 Task: Create a Board called Board0000000019 in Workspace WS0000000007 in Trello with Visibility as Workspace. Create a Board called Board0000000020 in Workspace WS0000000007 in Trello with Visibility as Private. Create a Board called Board0000000021 in Workspace WS0000000007 in Trello with Visibility as Public. Create Card Card0000000073 in Board Board0000000019 in Workspace WS0000000007 in Trello. Create Card Card0000000074 in Board Board0000000019 in Workspace WS0000000007 in Trello
Action: Mouse moved to (521, 58)
Screenshot: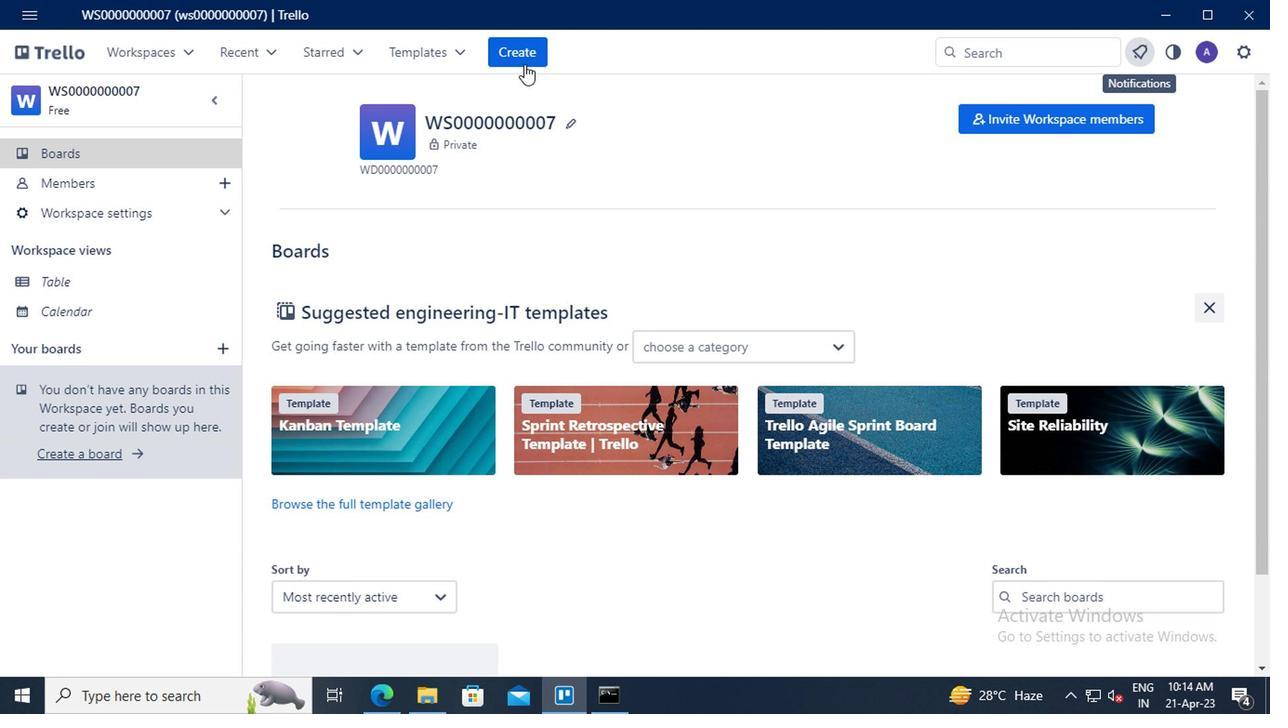 
Action: Mouse pressed left at (521, 58)
Screenshot: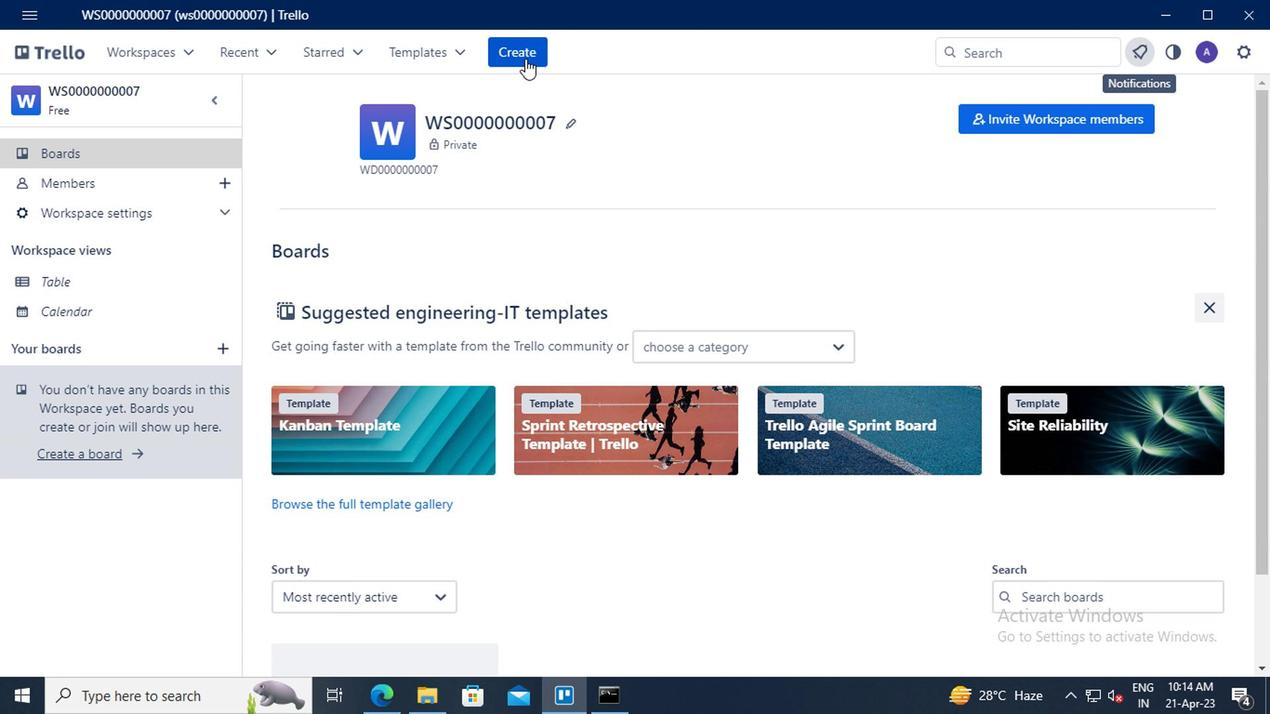
Action: Mouse moved to (569, 122)
Screenshot: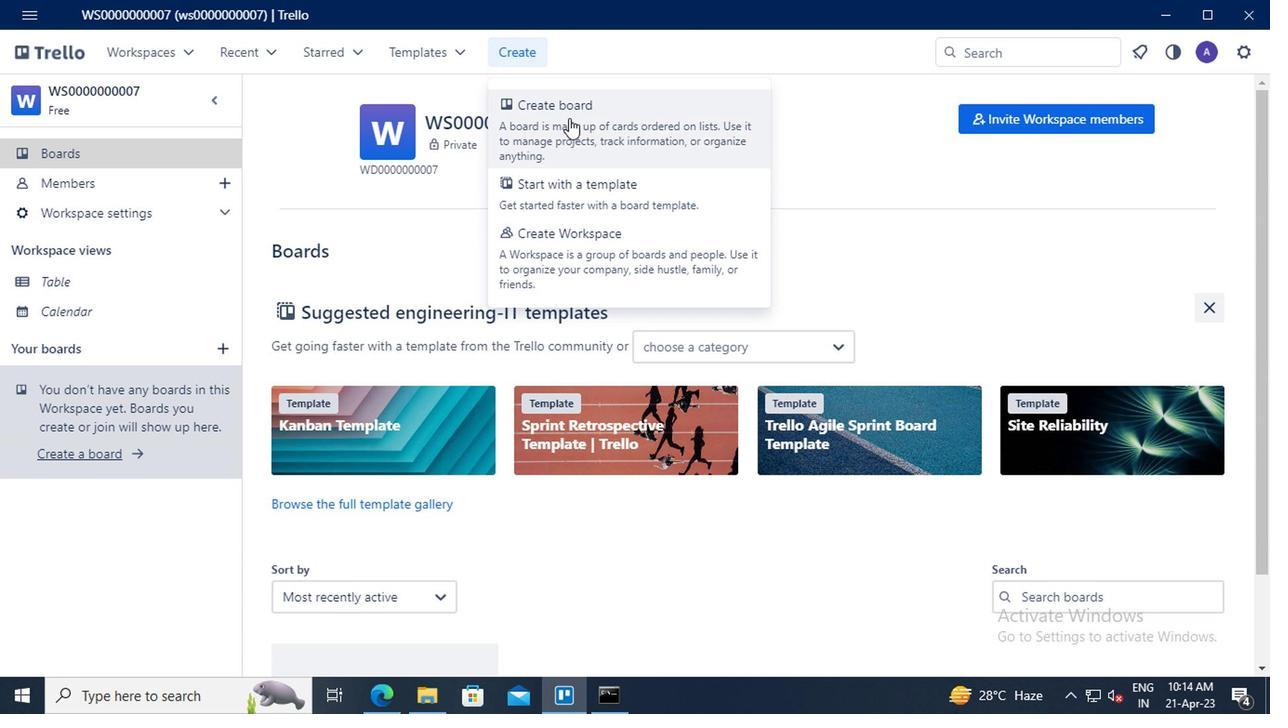 
Action: Mouse pressed left at (569, 122)
Screenshot: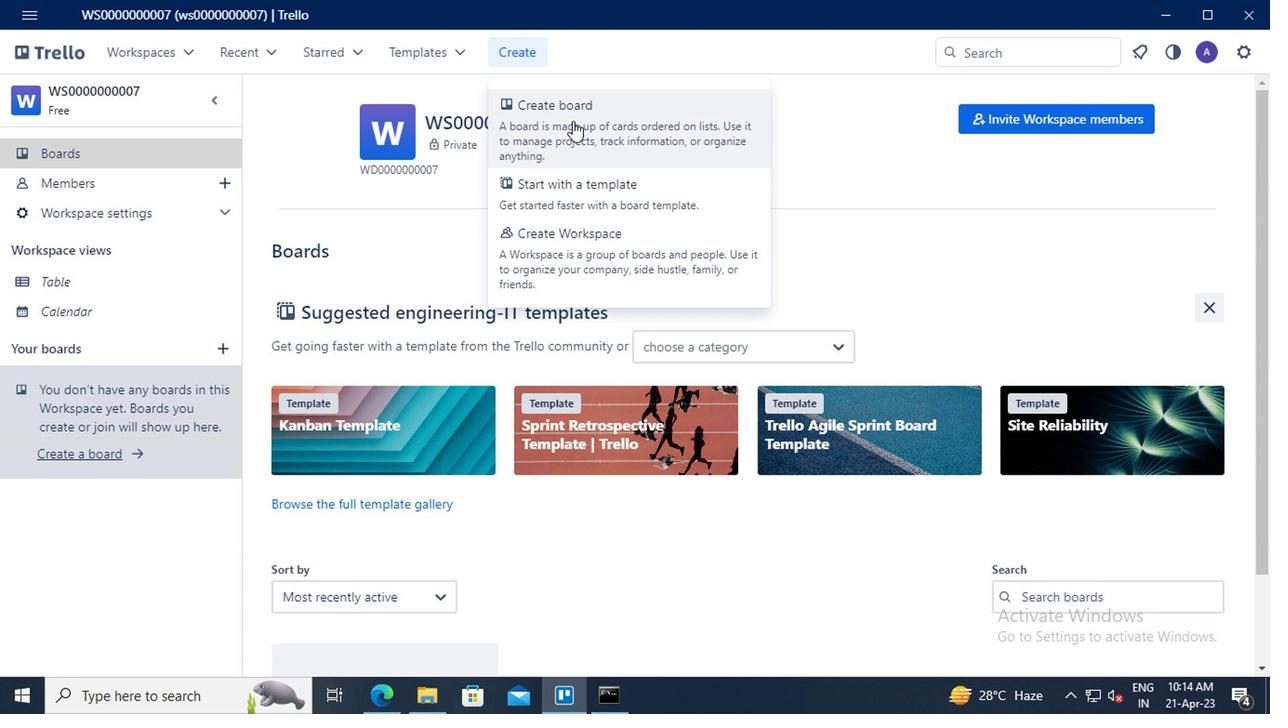 
Action: Mouse moved to (532, 389)
Screenshot: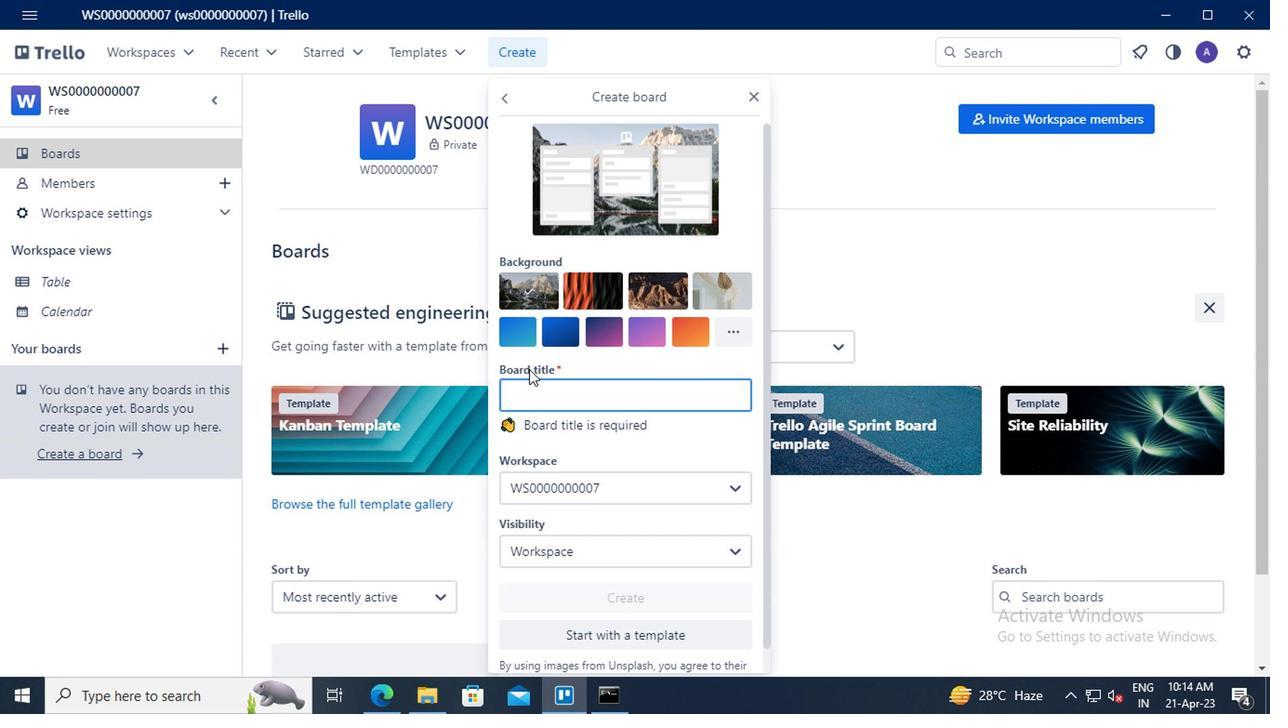 
Action: Mouse pressed left at (532, 389)
Screenshot: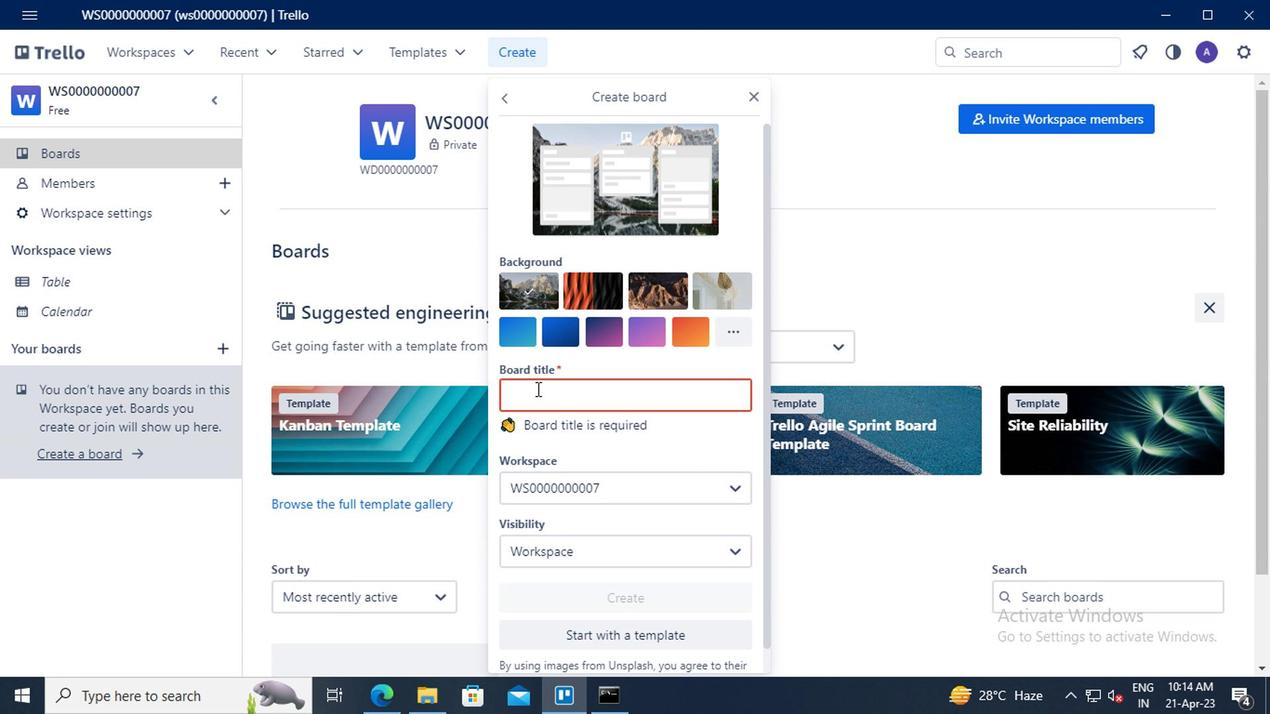 
Action: Key pressed <Key.shift>BOARD0000000019
Screenshot: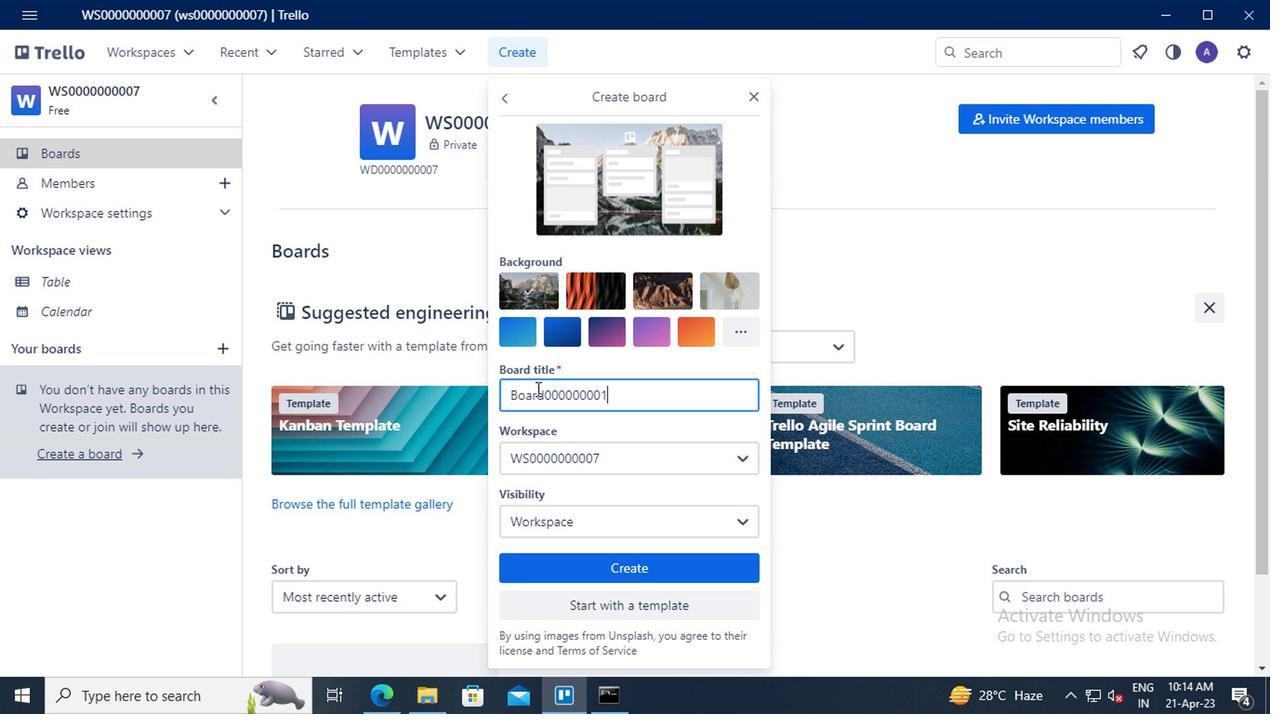 
Action: Mouse moved to (560, 518)
Screenshot: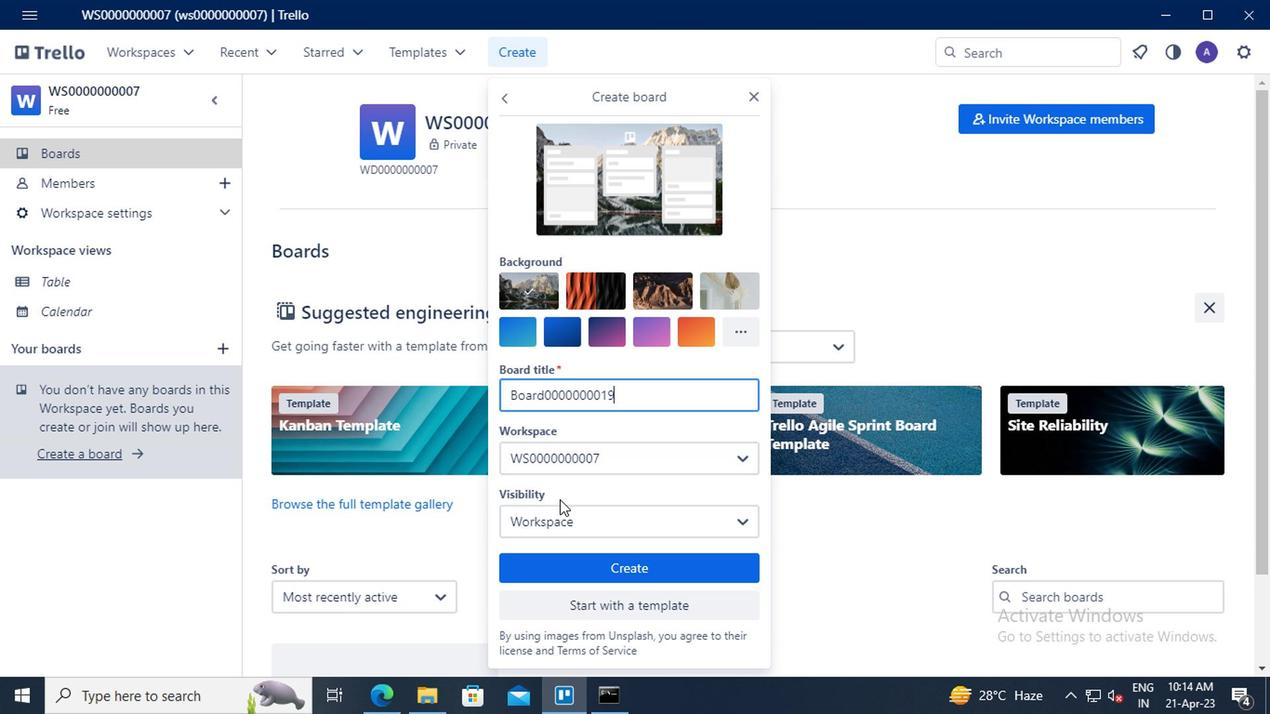 
Action: Mouse pressed left at (560, 518)
Screenshot: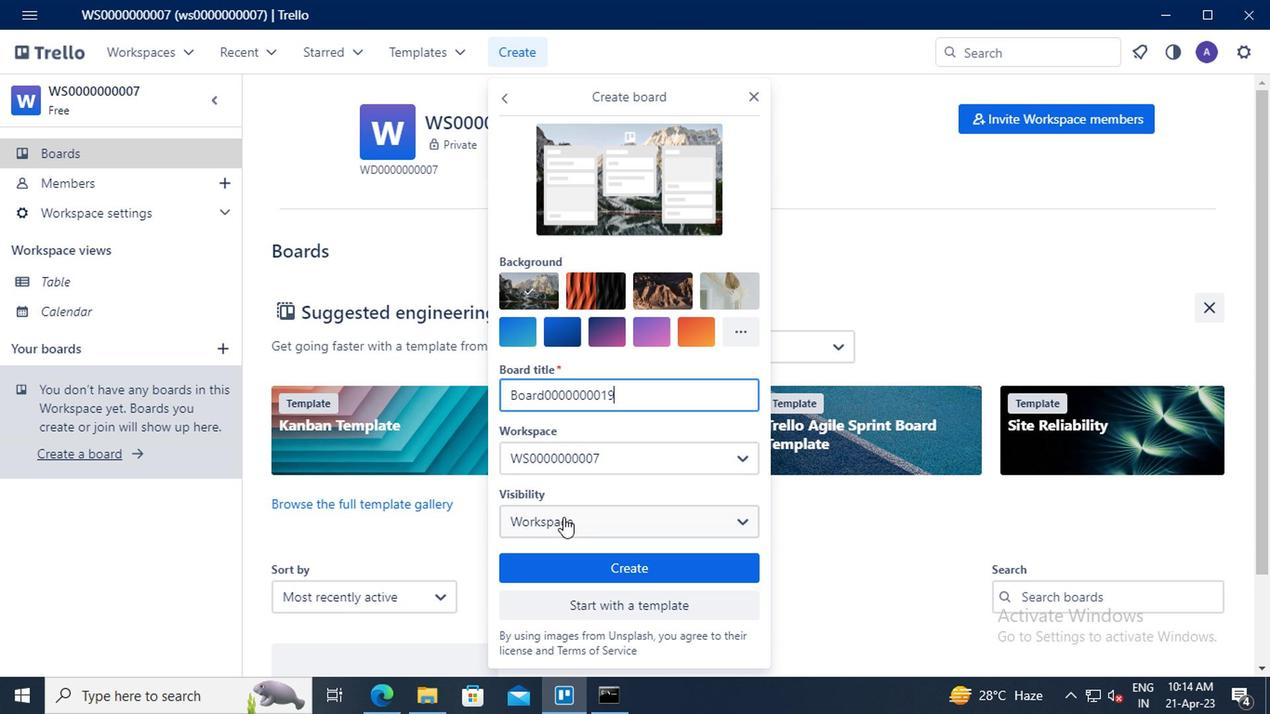 
Action: Mouse moved to (583, 632)
Screenshot: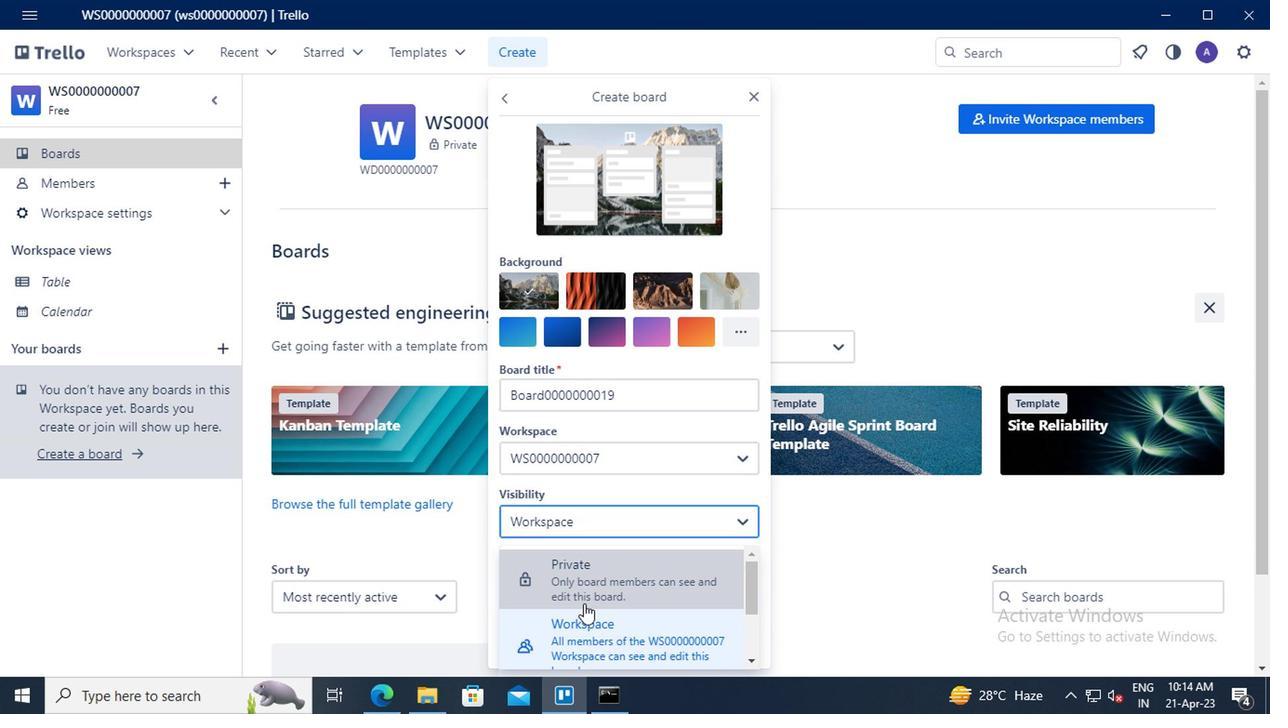 
Action: Mouse pressed left at (583, 632)
Screenshot: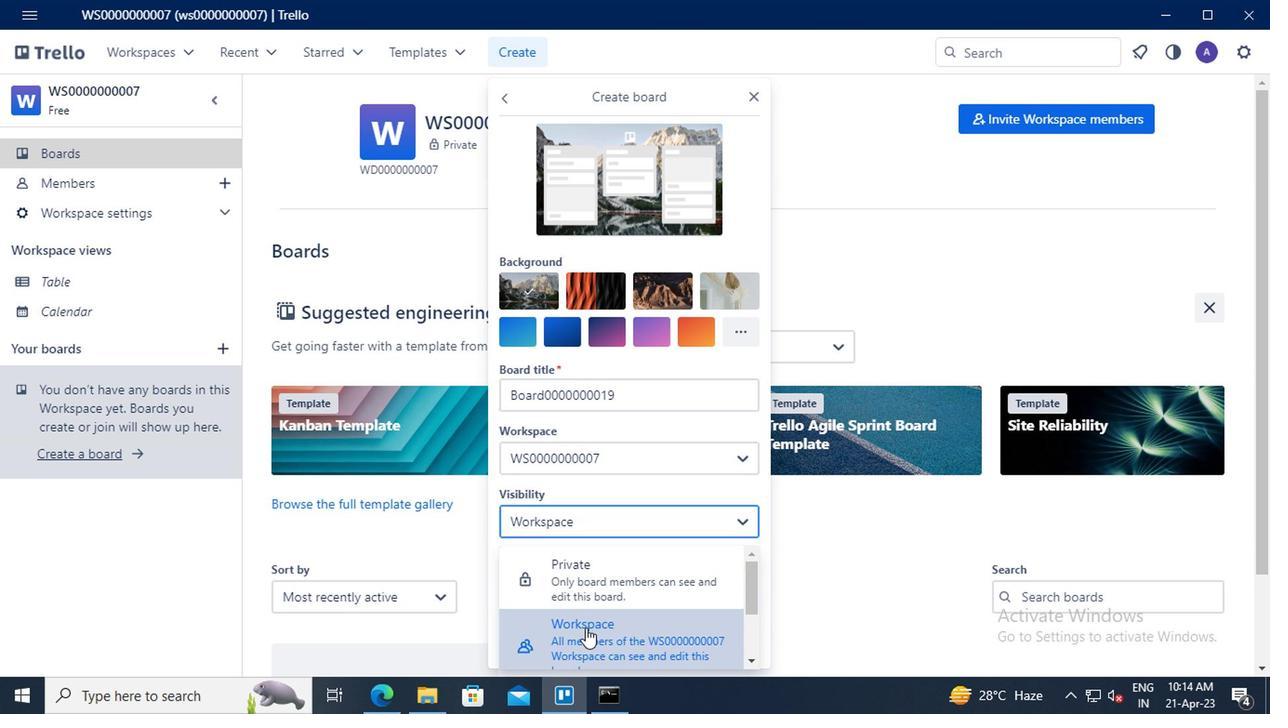 
Action: Mouse moved to (596, 565)
Screenshot: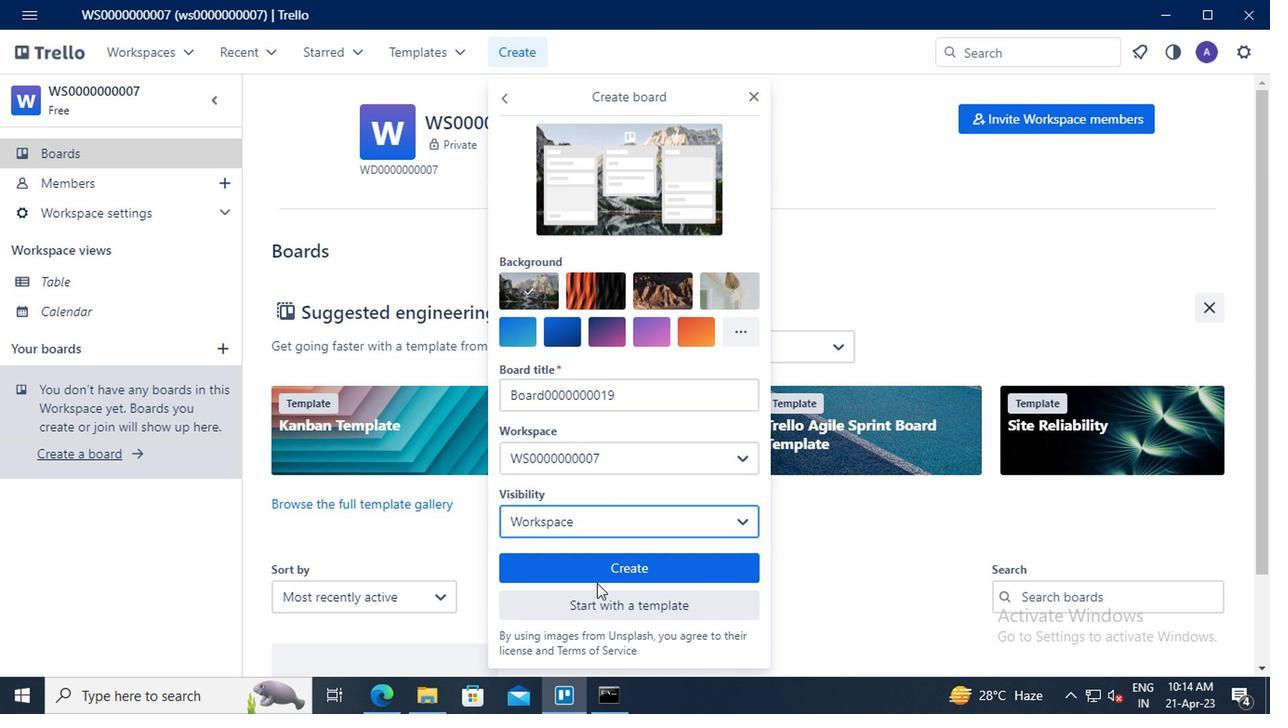 
Action: Mouse pressed left at (596, 565)
Screenshot: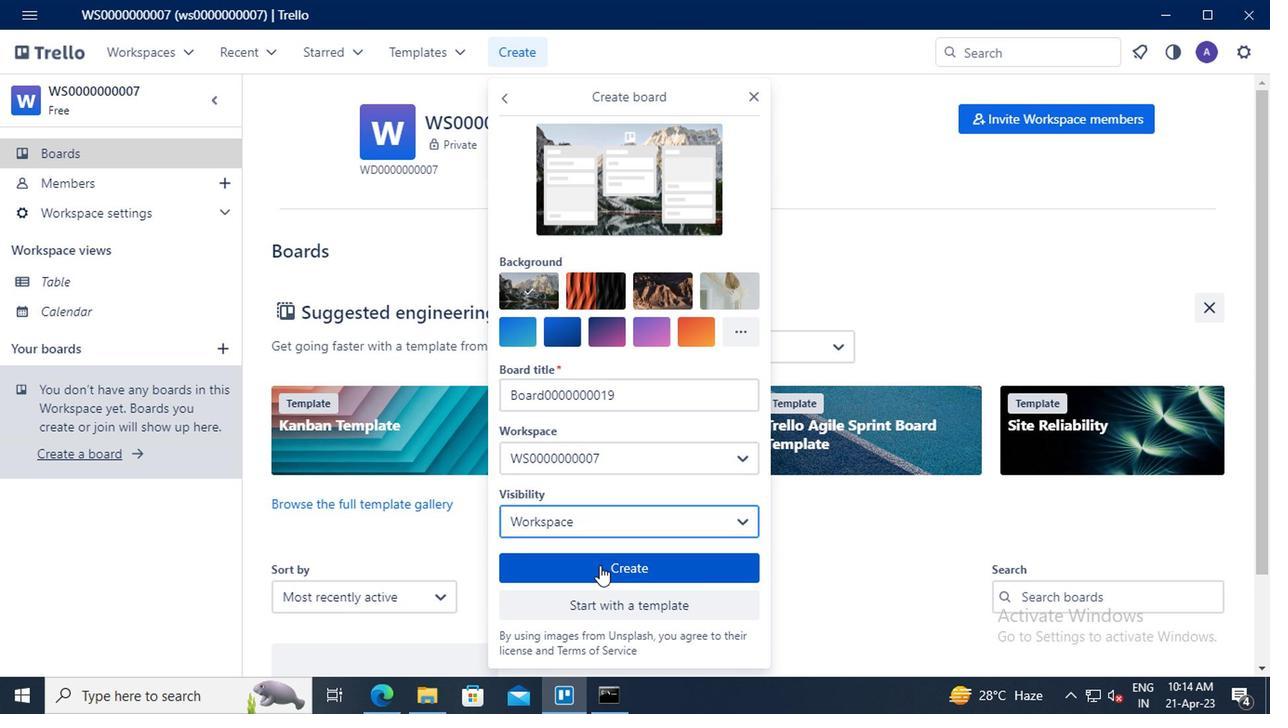 
Action: Mouse moved to (518, 49)
Screenshot: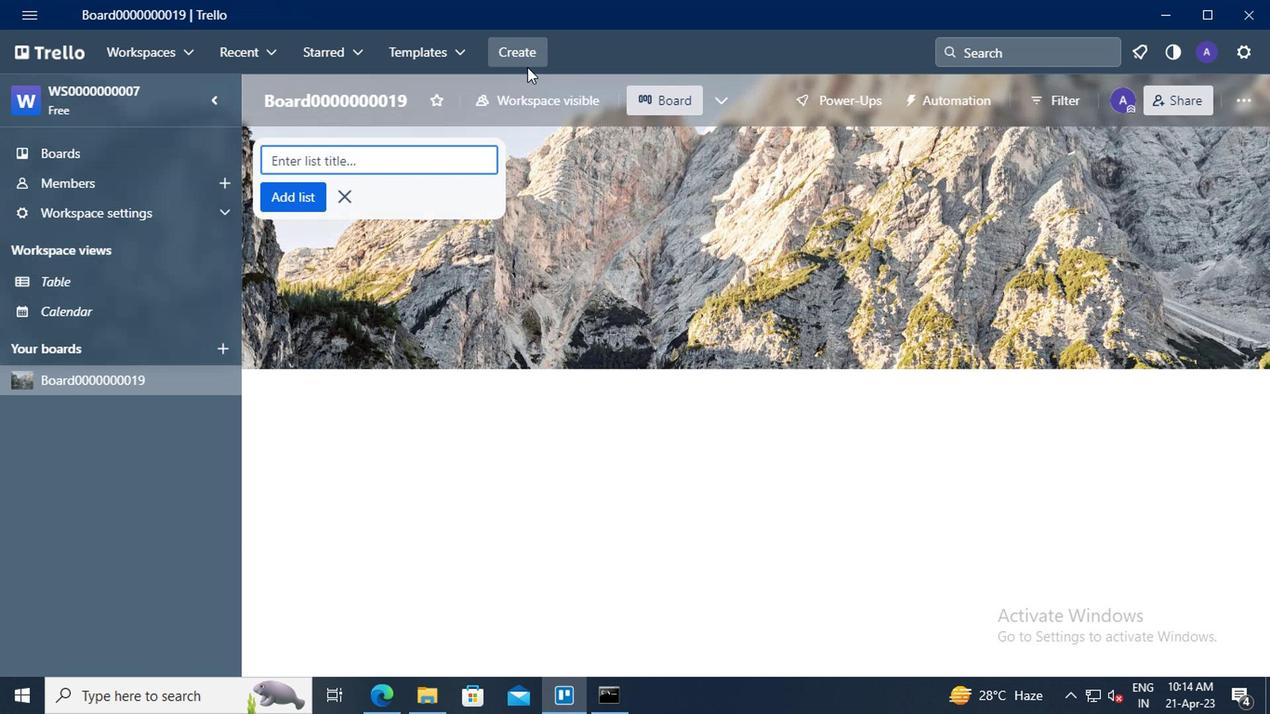 
Action: Mouse pressed left at (518, 49)
Screenshot: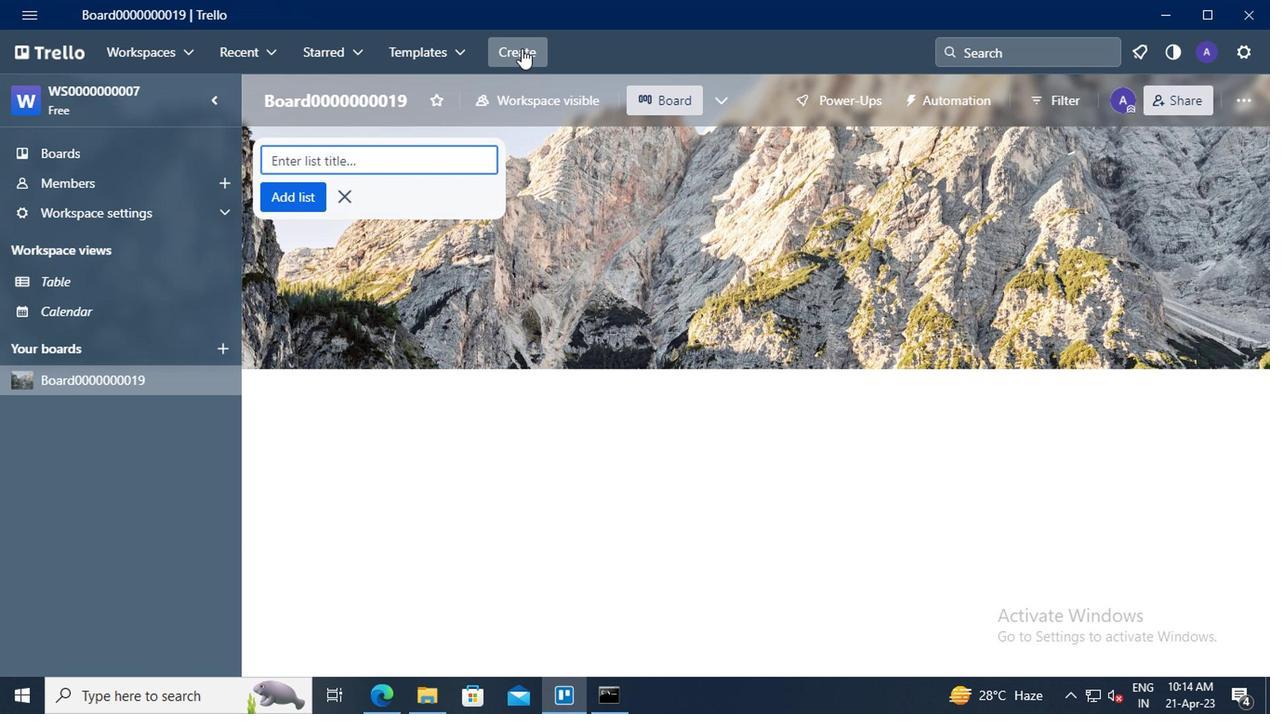 
Action: Mouse moved to (565, 121)
Screenshot: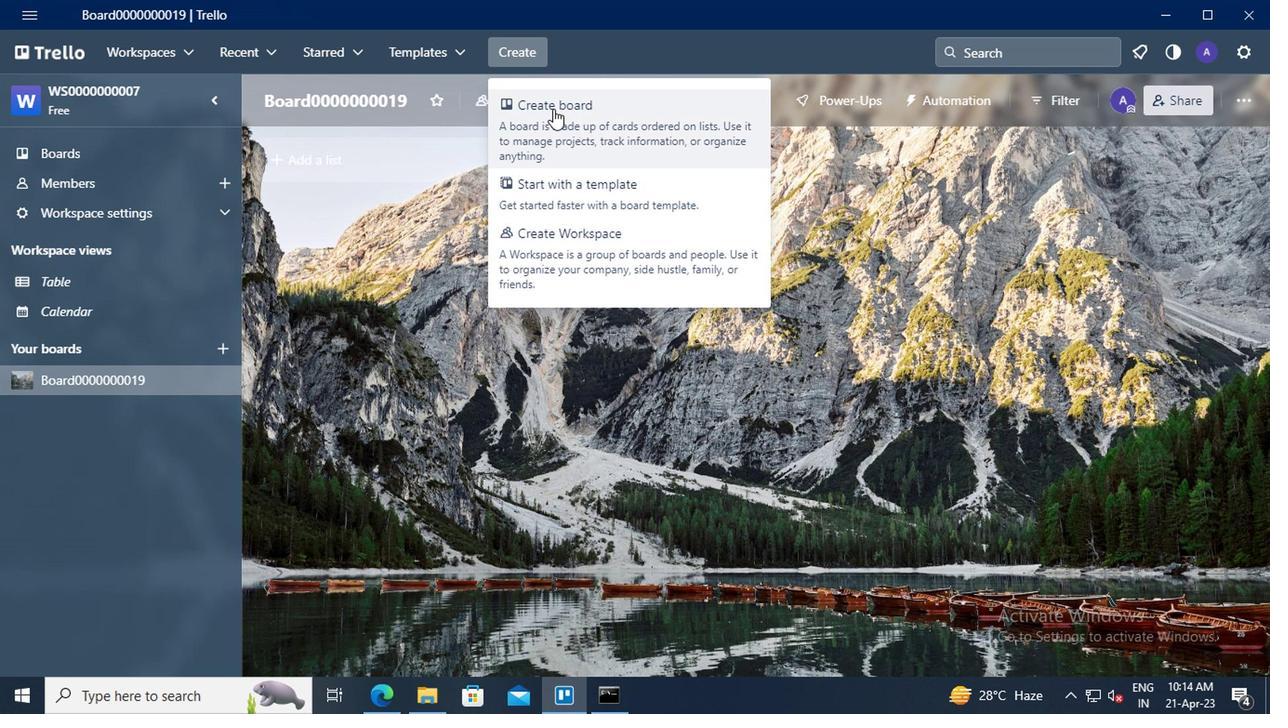 
Action: Mouse pressed left at (565, 121)
Screenshot: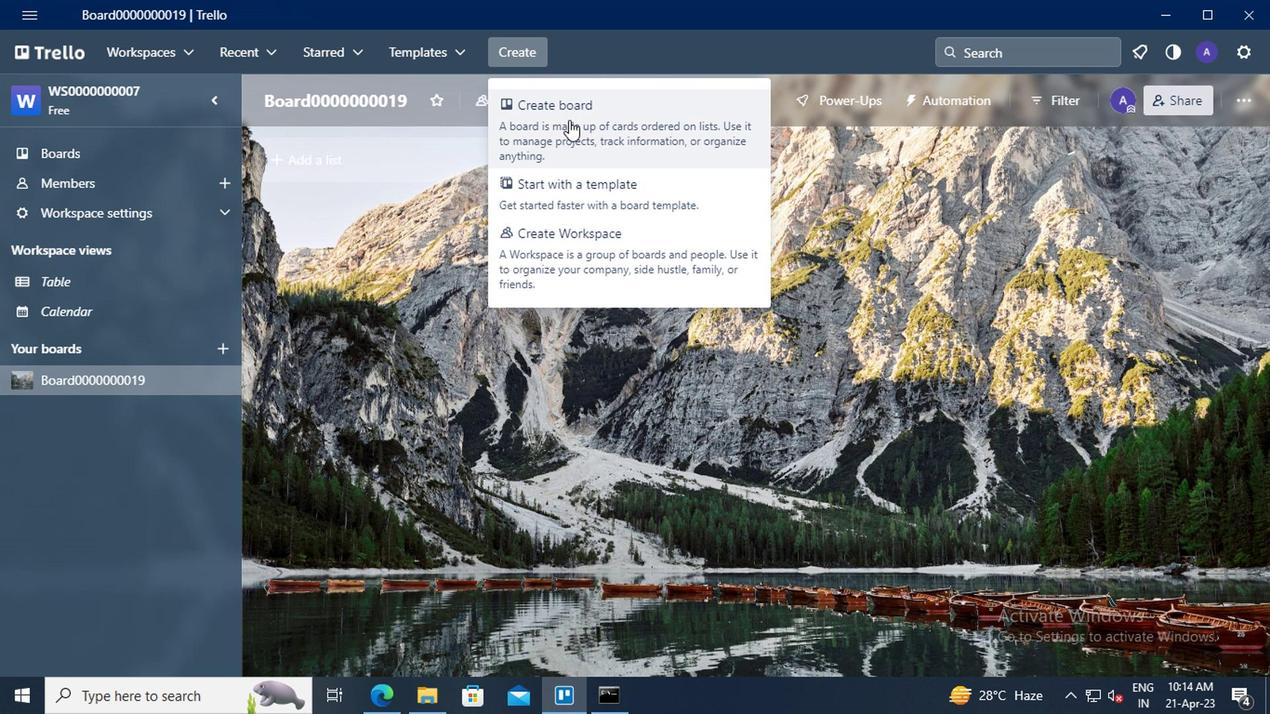 
Action: Mouse moved to (557, 391)
Screenshot: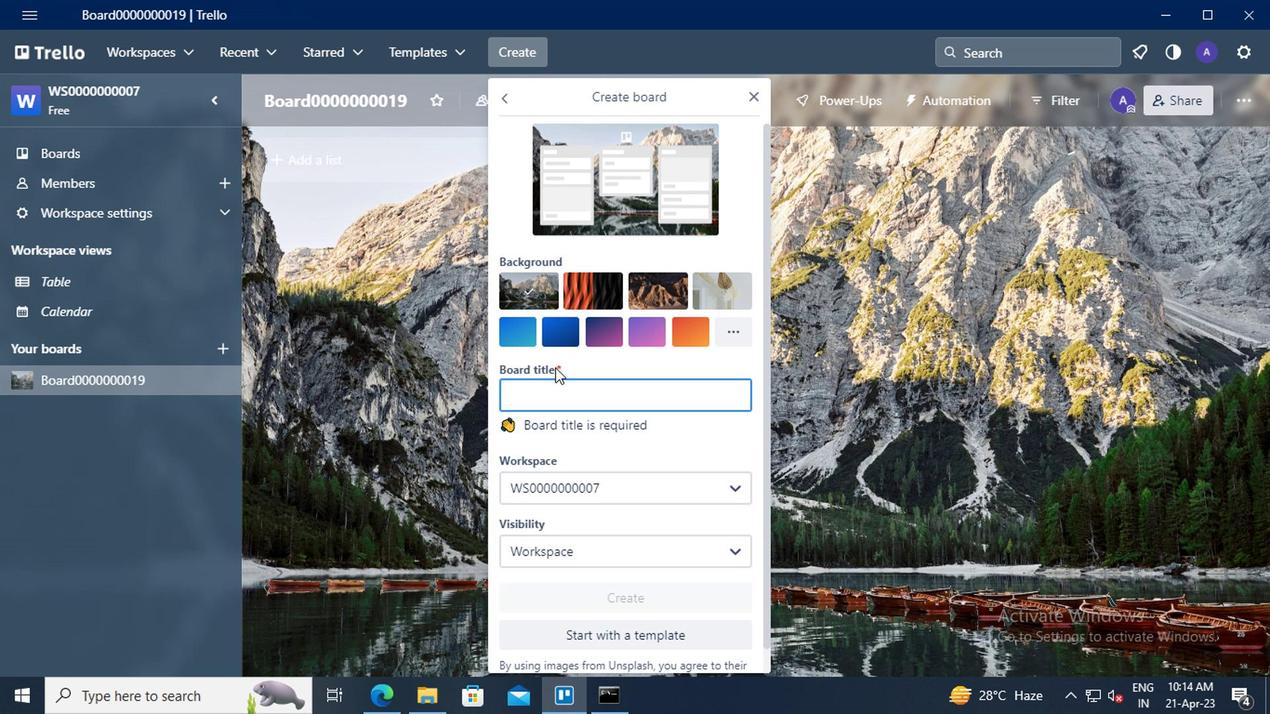 
Action: Mouse pressed left at (557, 391)
Screenshot: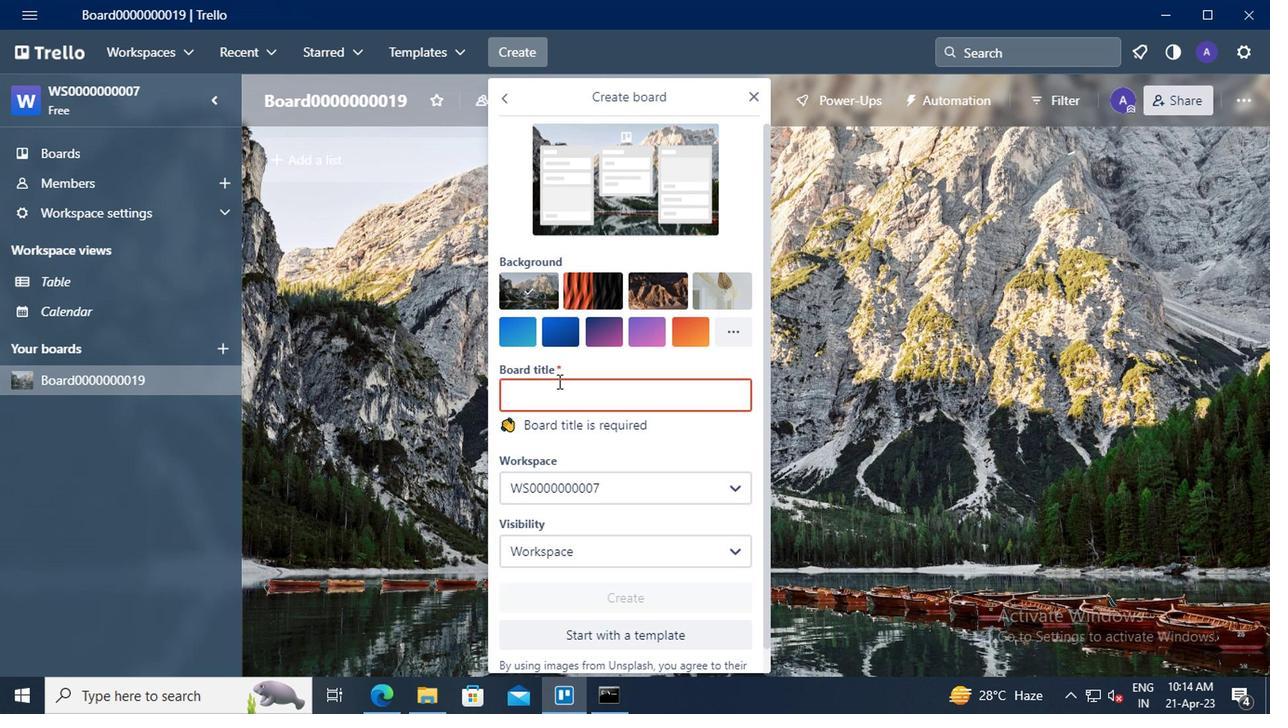 
Action: Mouse moved to (557, 391)
Screenshot: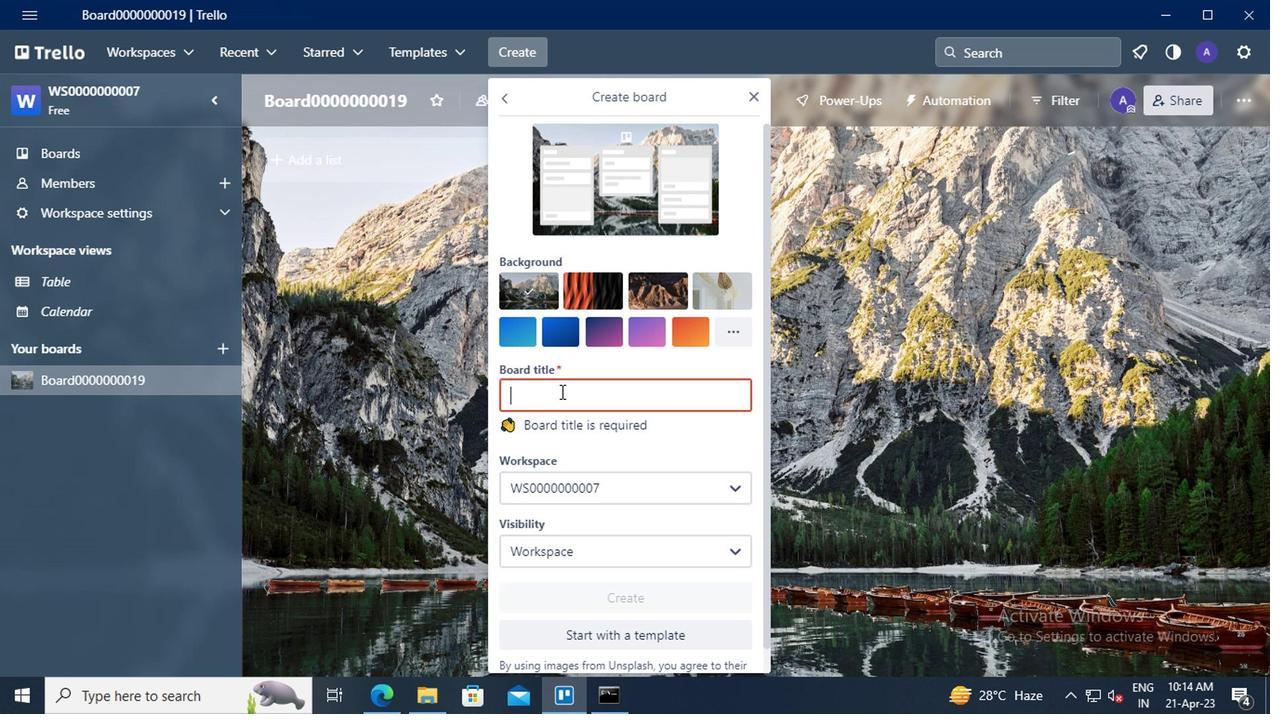 
Action: Key pressed <Key.shift>BOARD0000000020
Screenshot: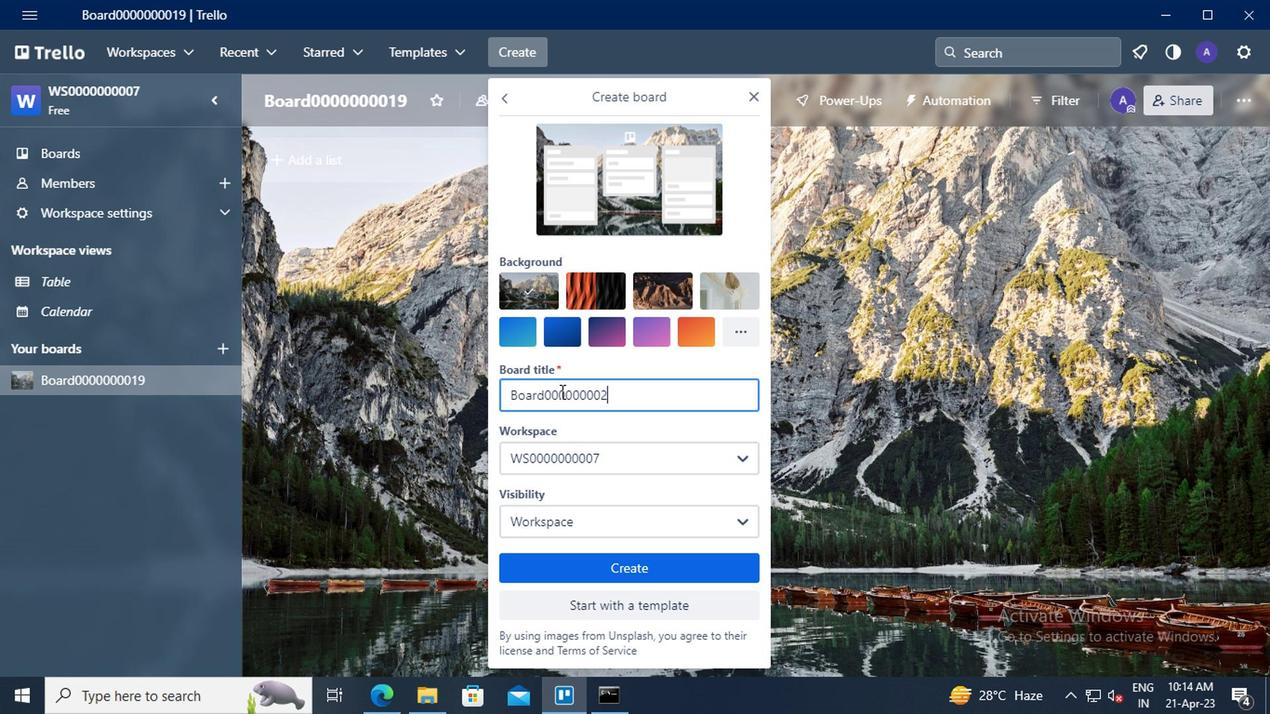 
Action: Mouse moved to (591, 518)
Screenshot: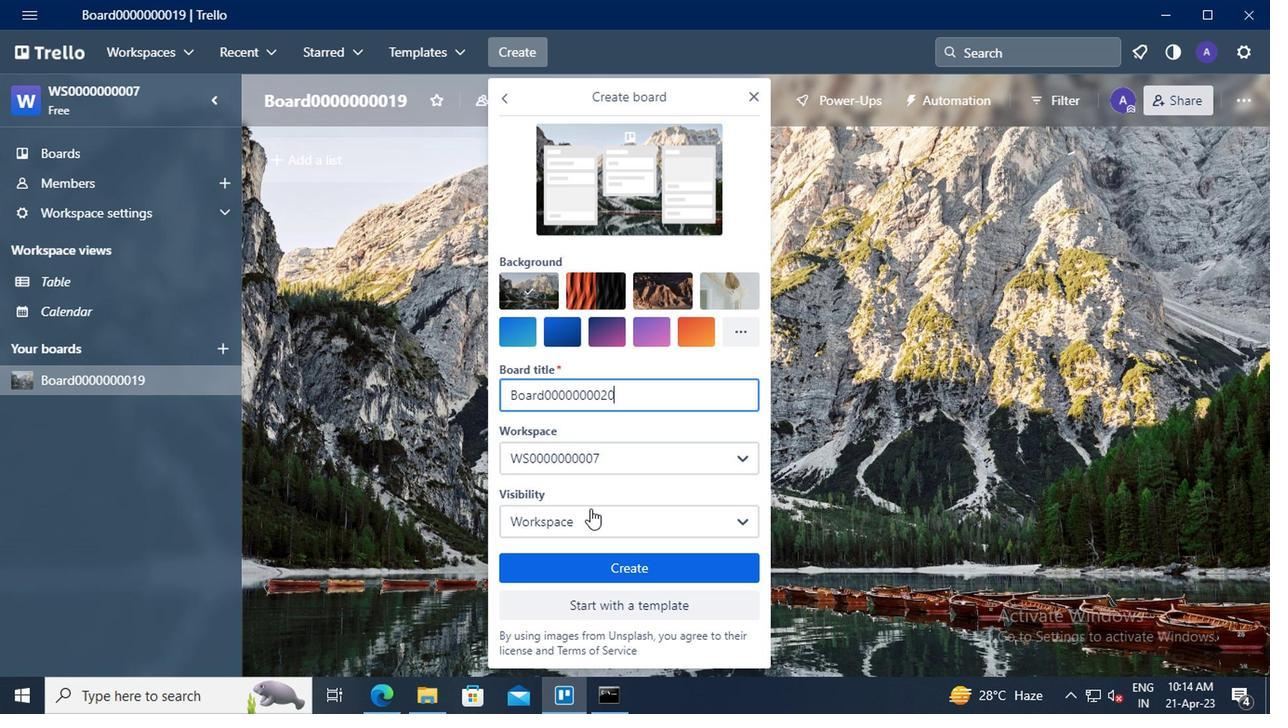 
Action: Mouse pressed left at (591, 518)
Screenshot: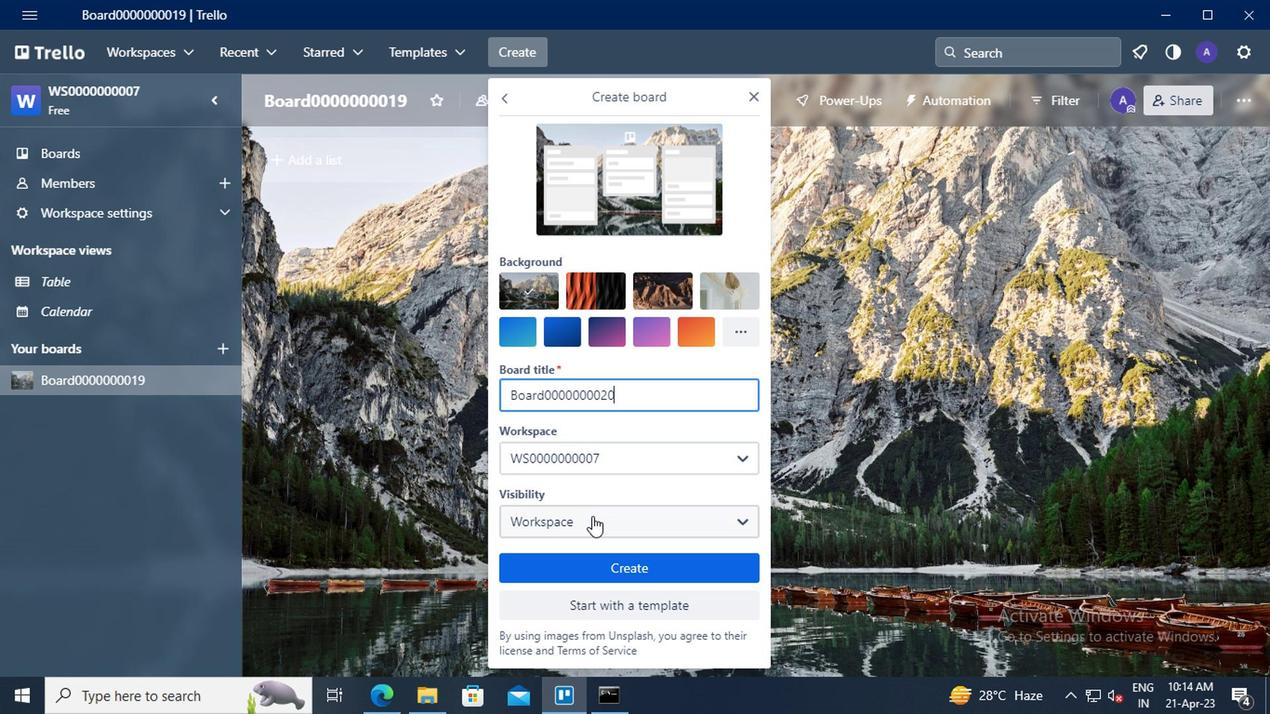 
Action: Mouse moved to (589, 567)
Screenshot: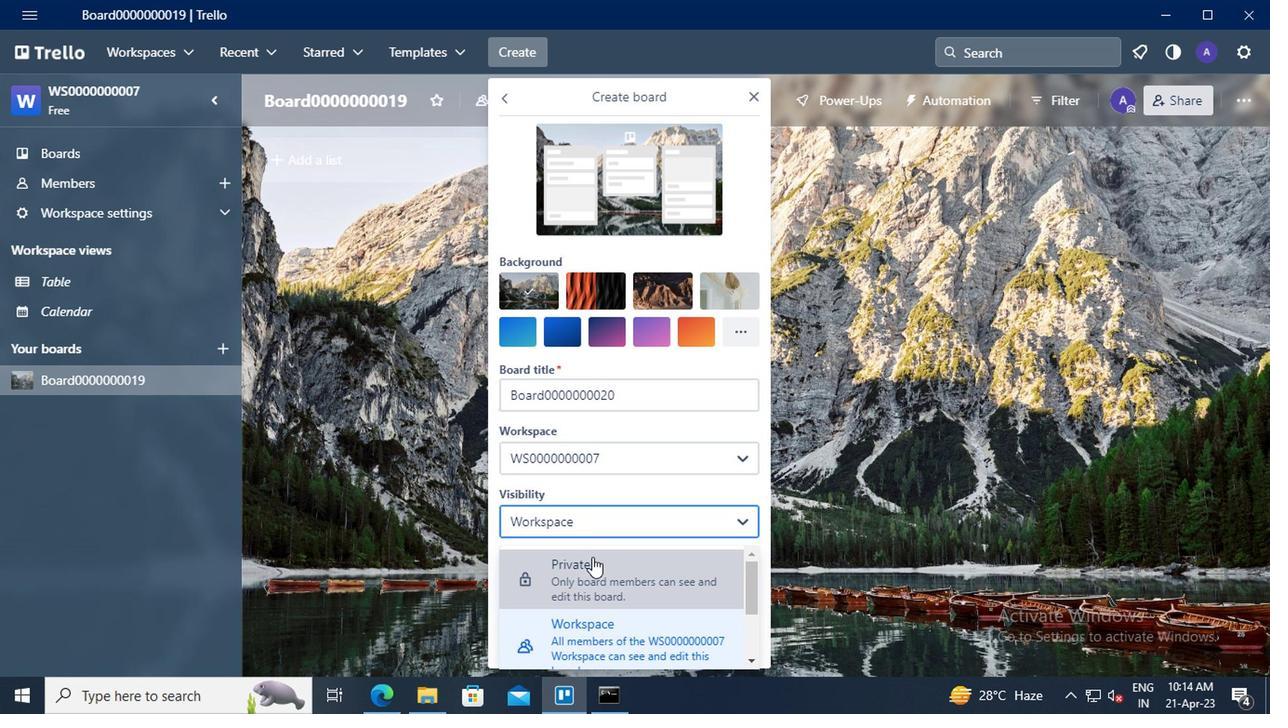 
Action: Mouse pressed left at (589, 567)
Screenshot: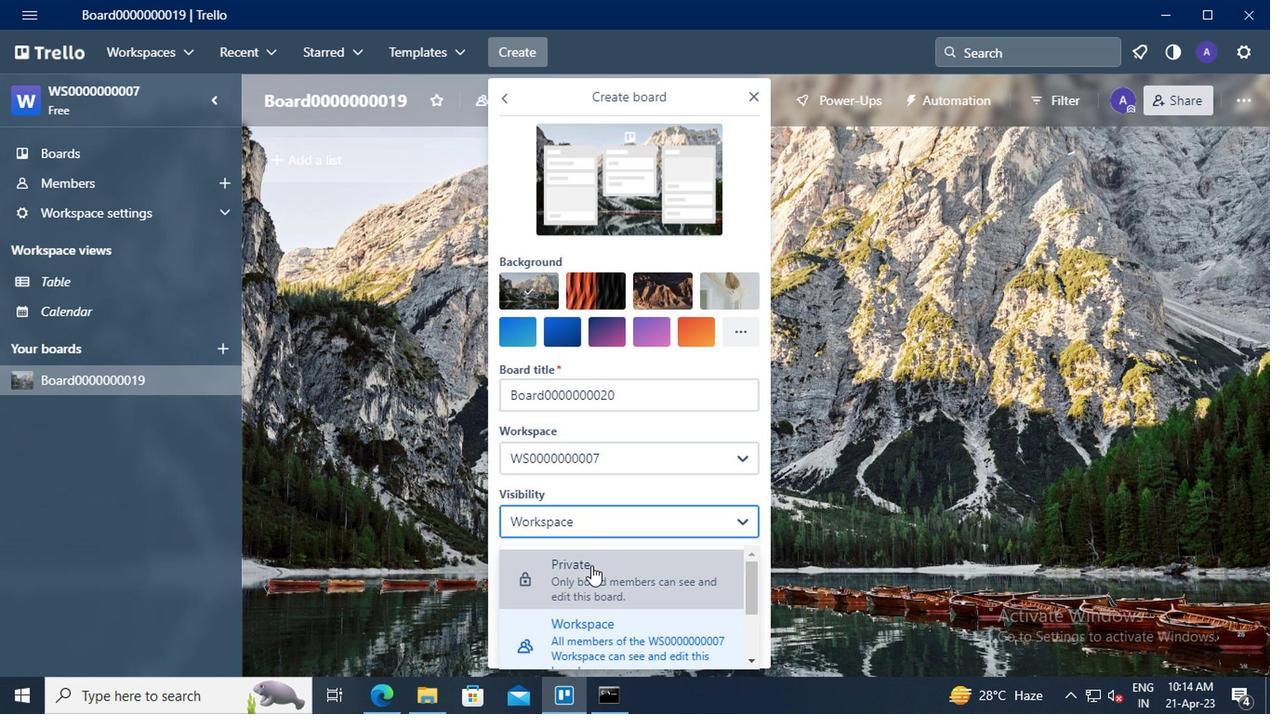
Action: Mouse moved to (624, 568)
Screenshot: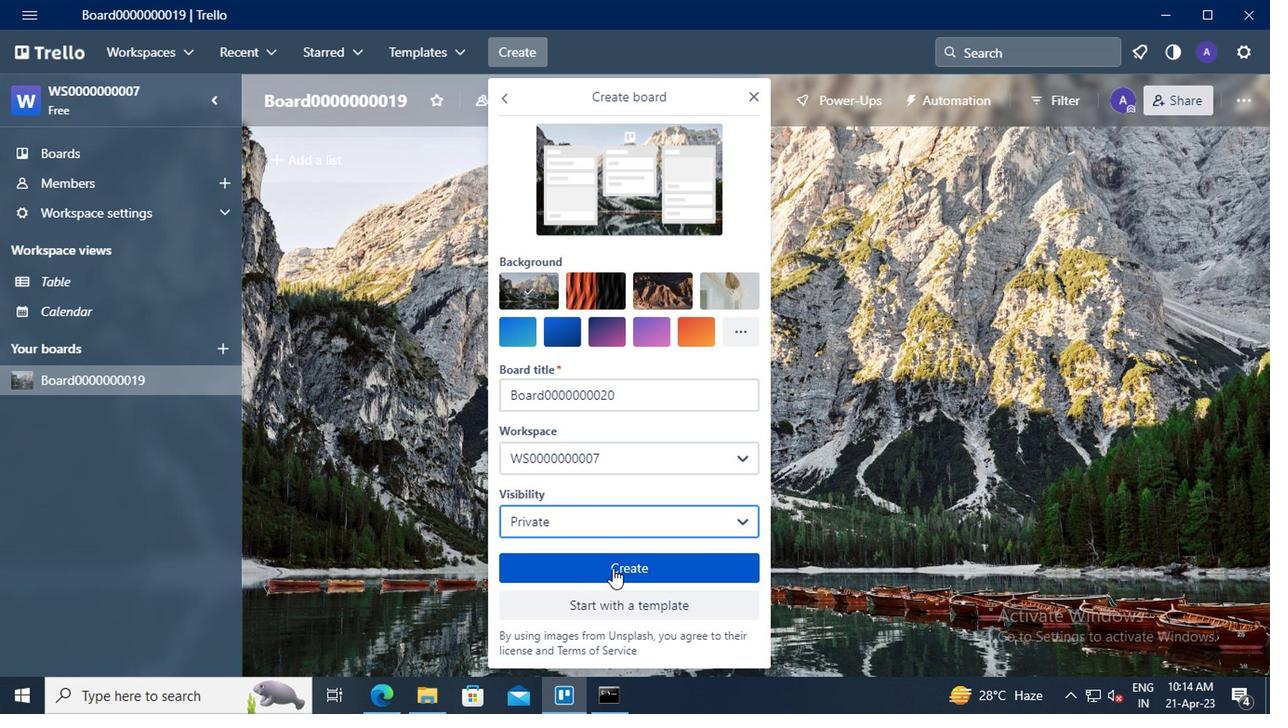 
Action: Mouse pressed left at (624, 568)
Screenshot: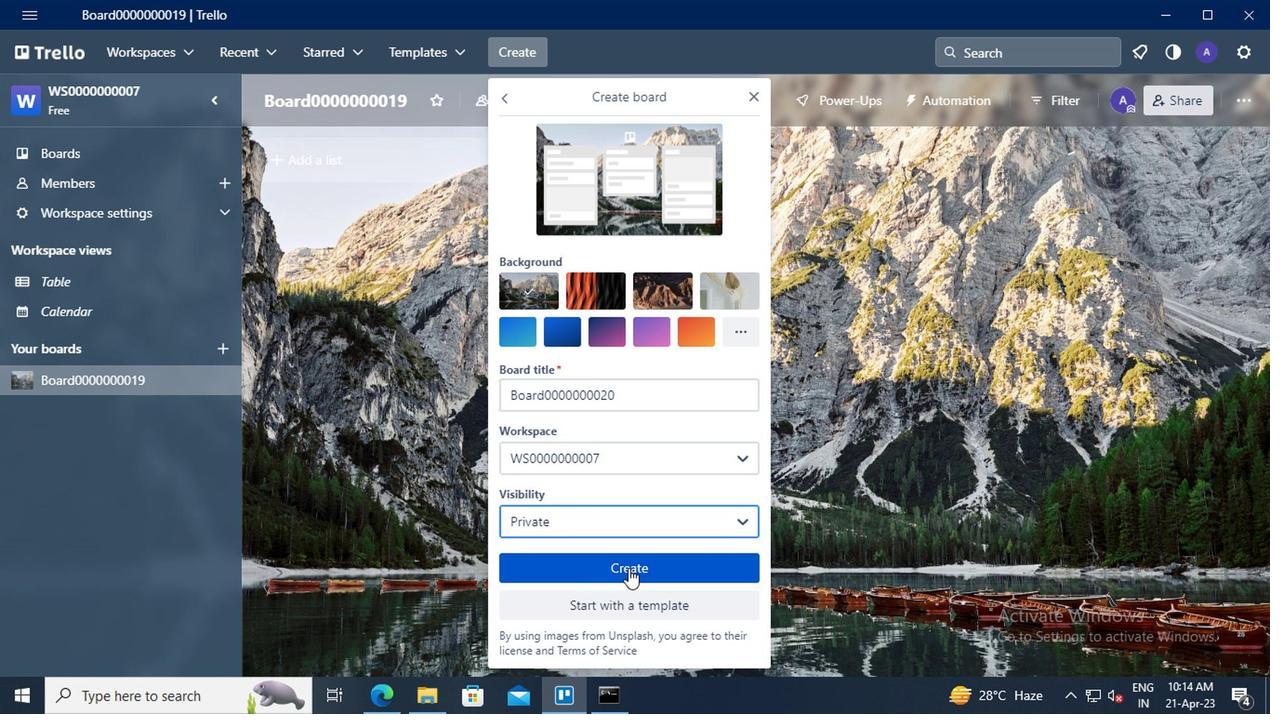 
Action: Mouse moved to (520, 49)
Screenshot: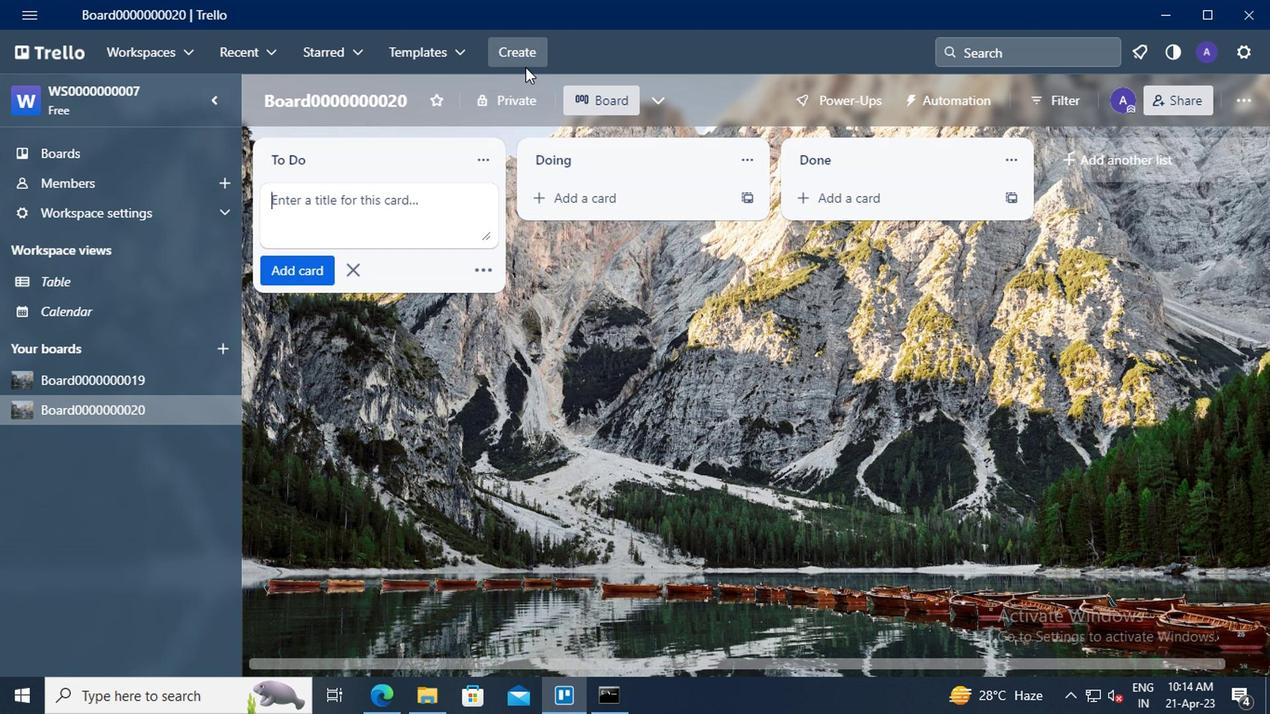 
Action: Mouse pressed left at (520, 49)
Screenshot: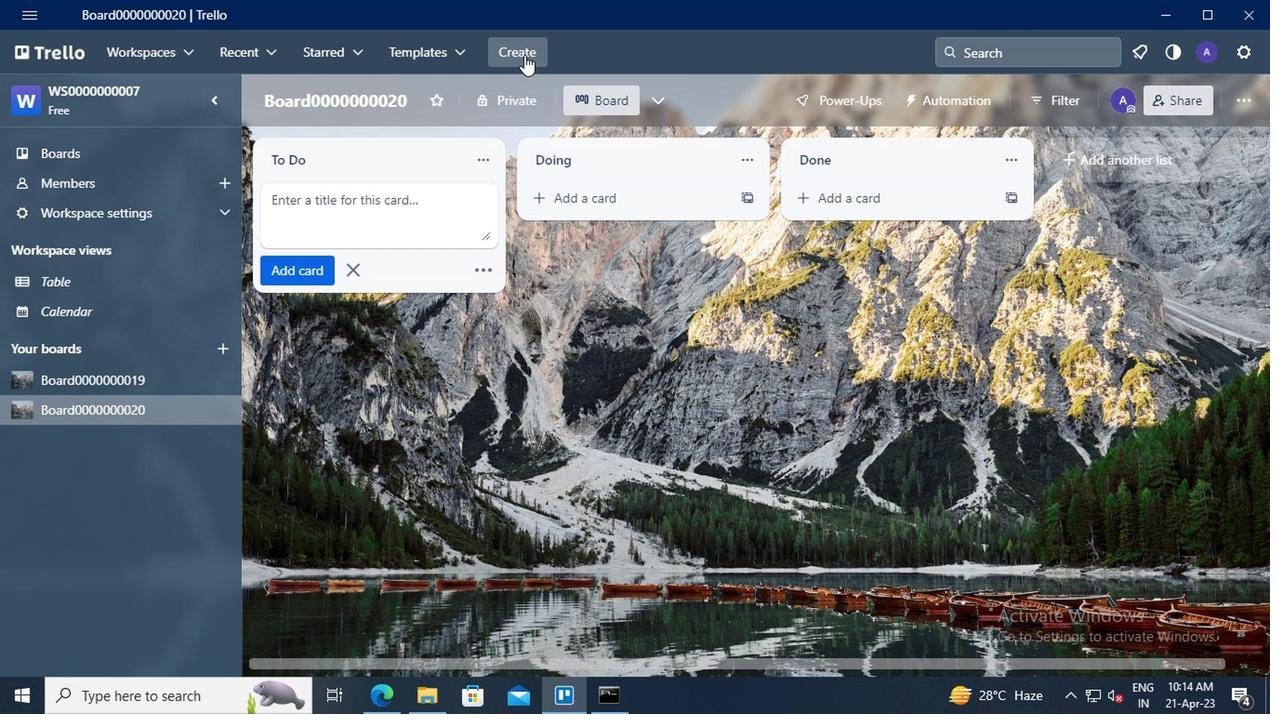 
Action: Mouse moved to (573, 123)
Screenshot: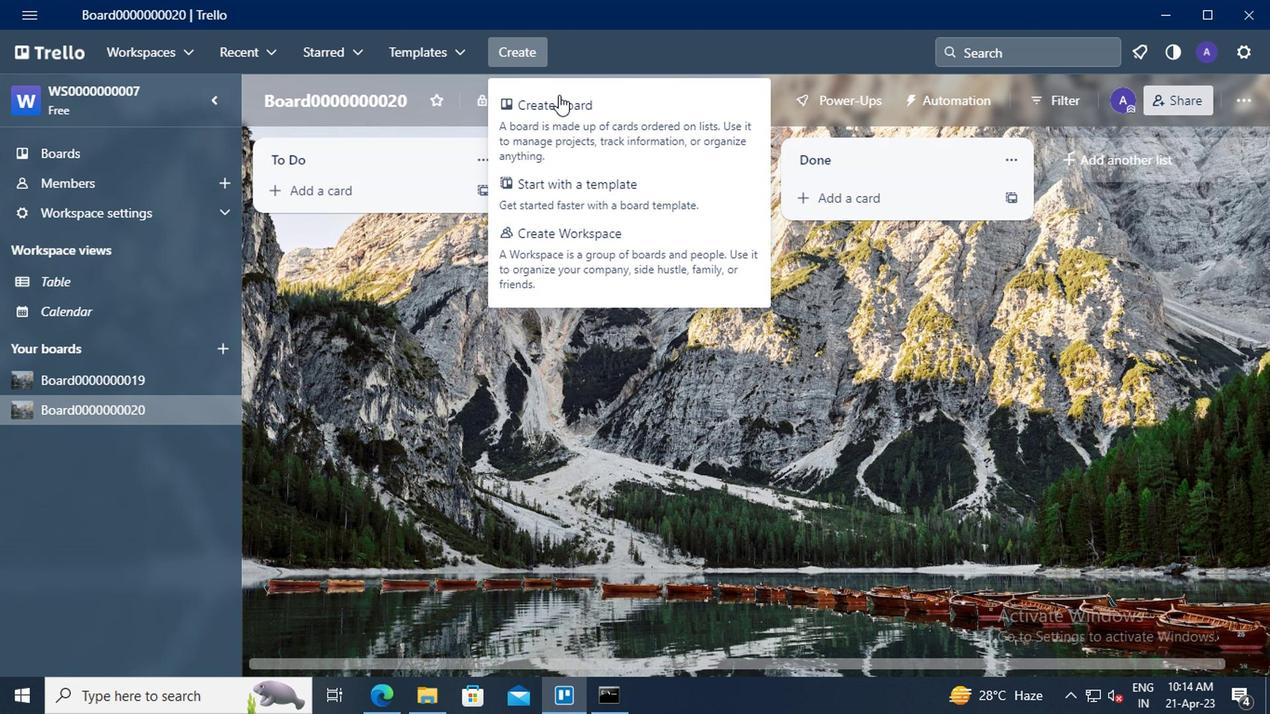 
Action: Mouse pressed left at (573, 123)
Screenshot: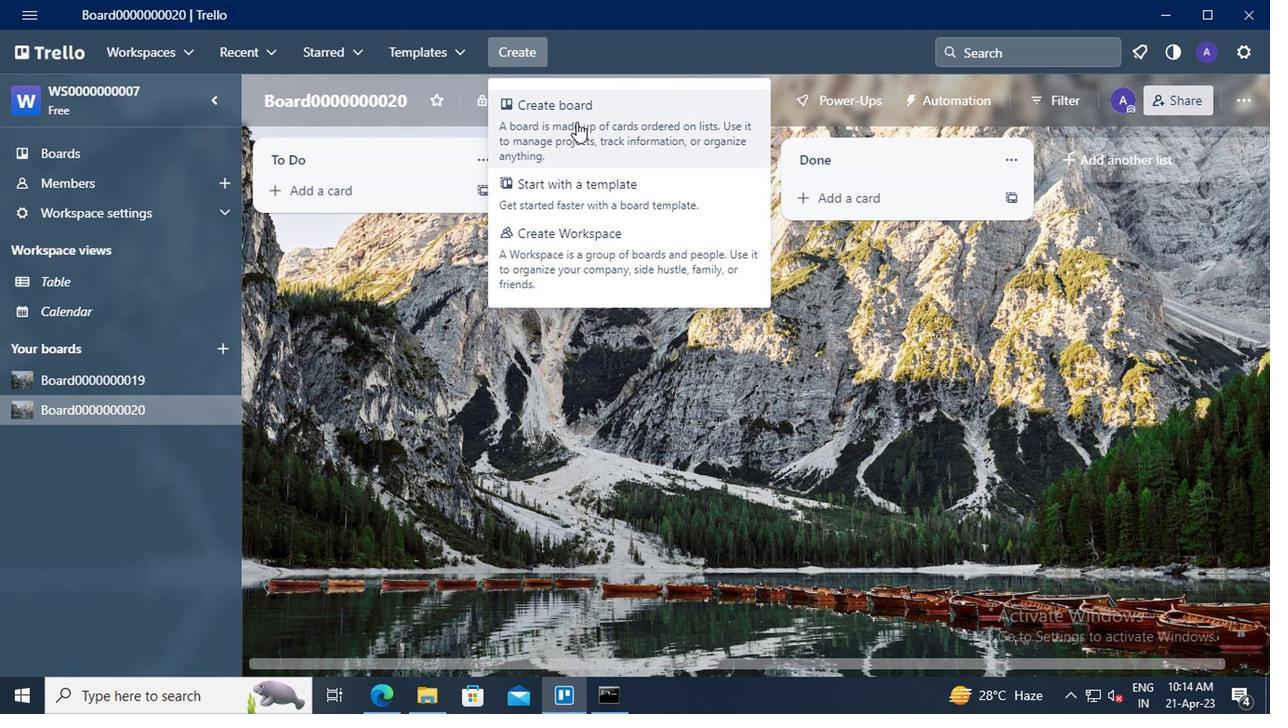 
Action: Mouse moved to (565, 388)
Screenshot: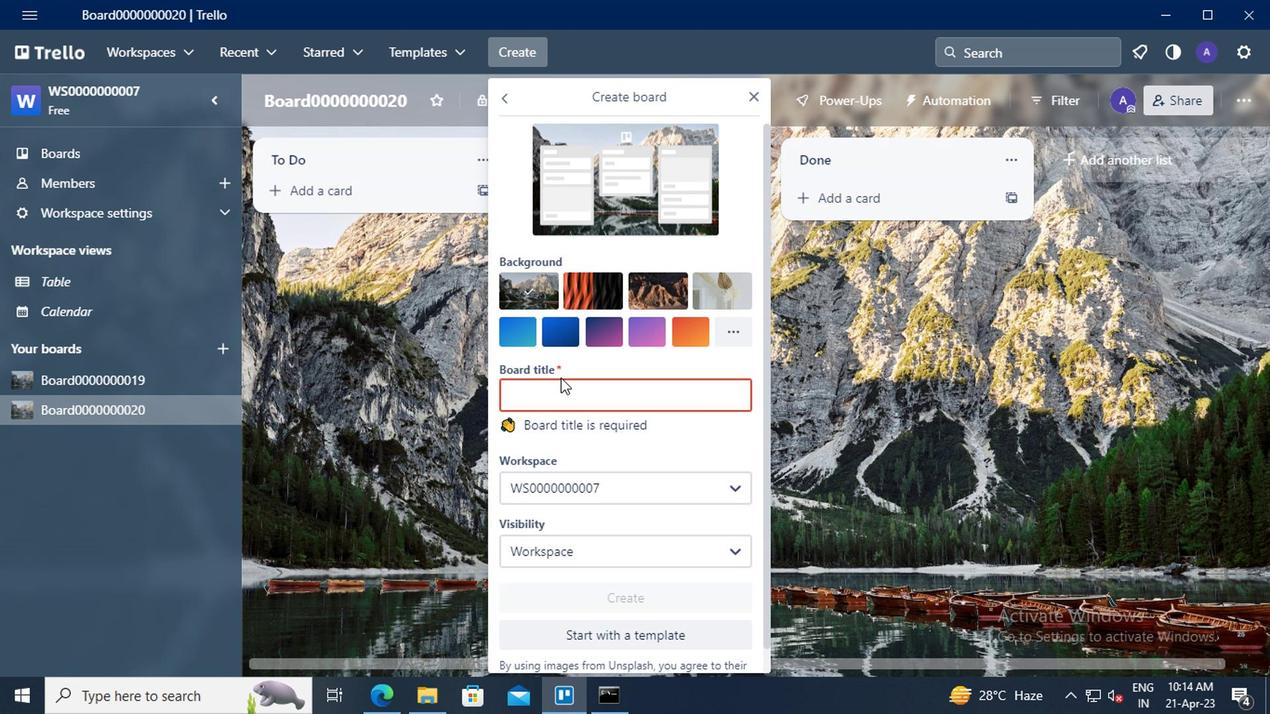 
Action: Mouse pressed left at (565, 388)
Screenshot: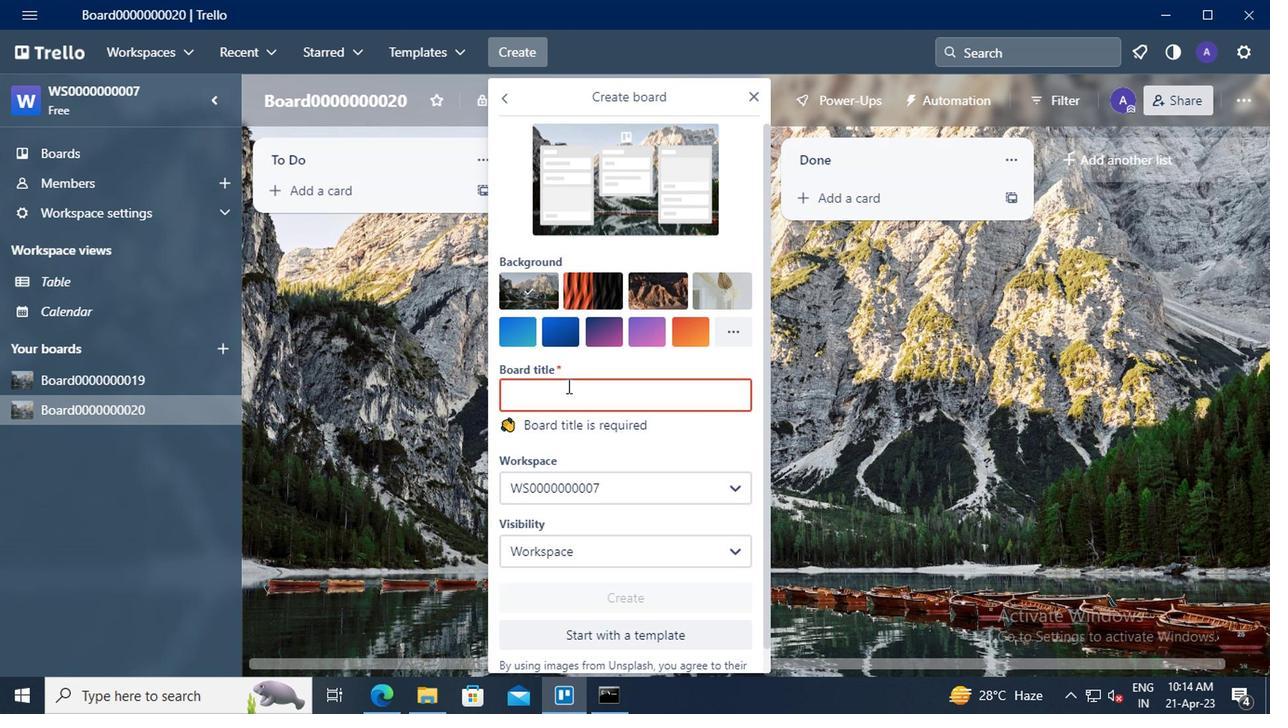 
Action: Key pressed <Key.shift>BOARD0000000021
Screenshot: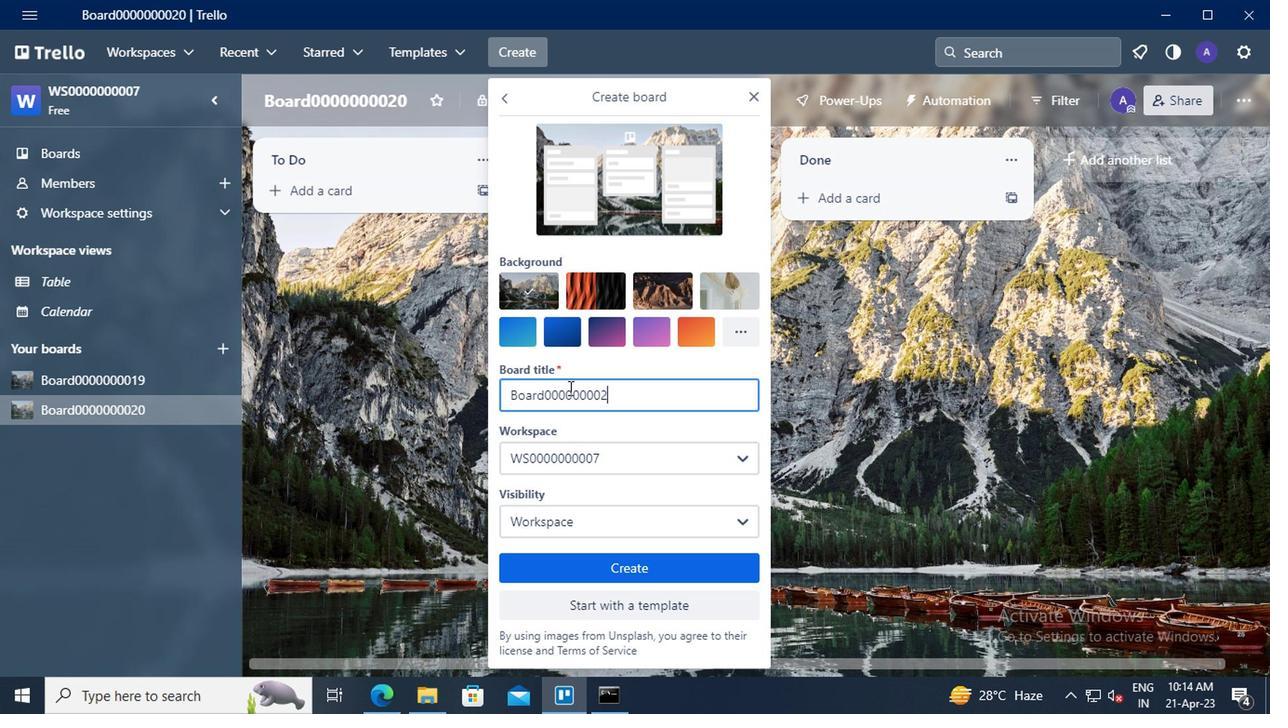 
Action: Mouse moved to (589, 515)
Screenshot: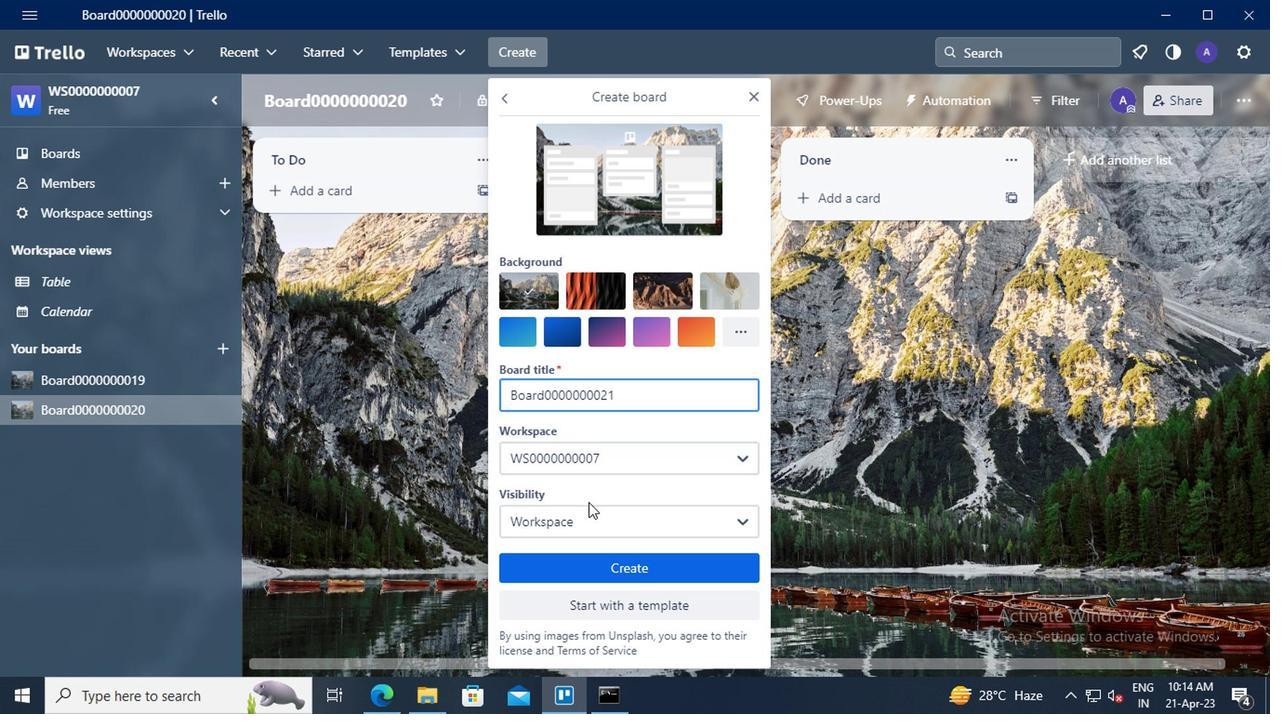 
Action: Mouse pressed left at (589, 515)
Screenshot: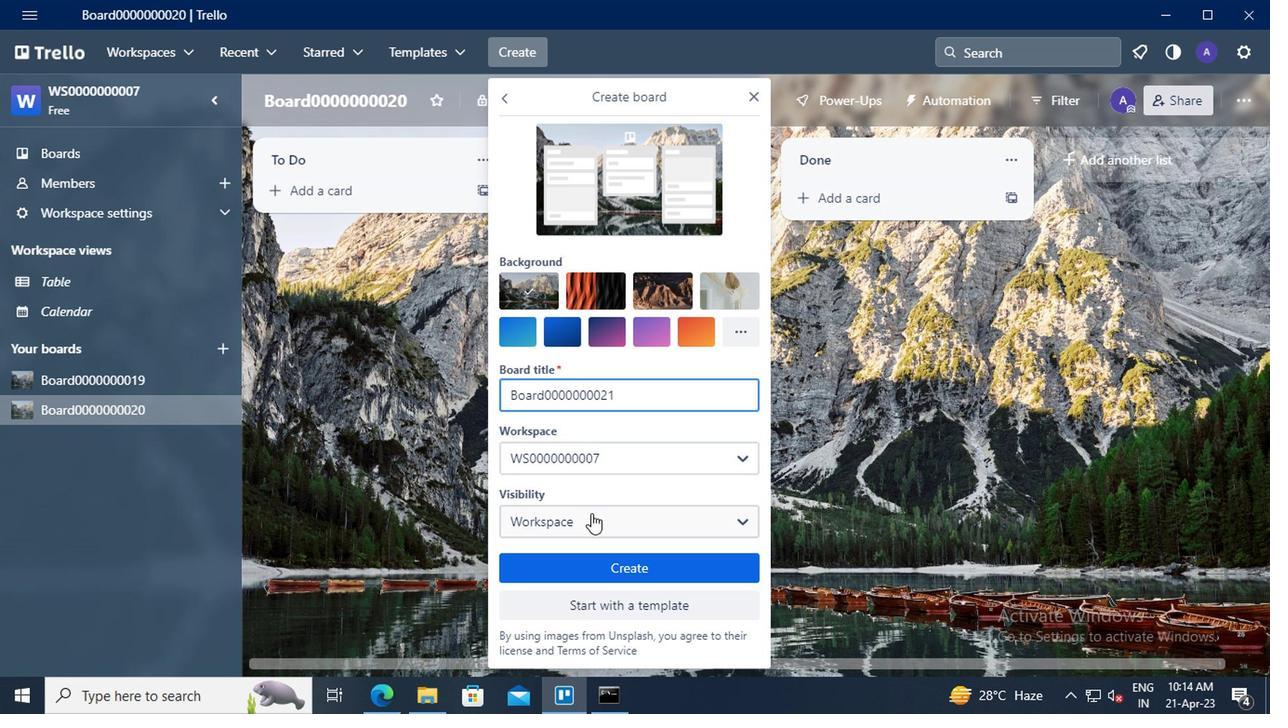 
Action: Mouse moved to (595, 555)
Screenshot: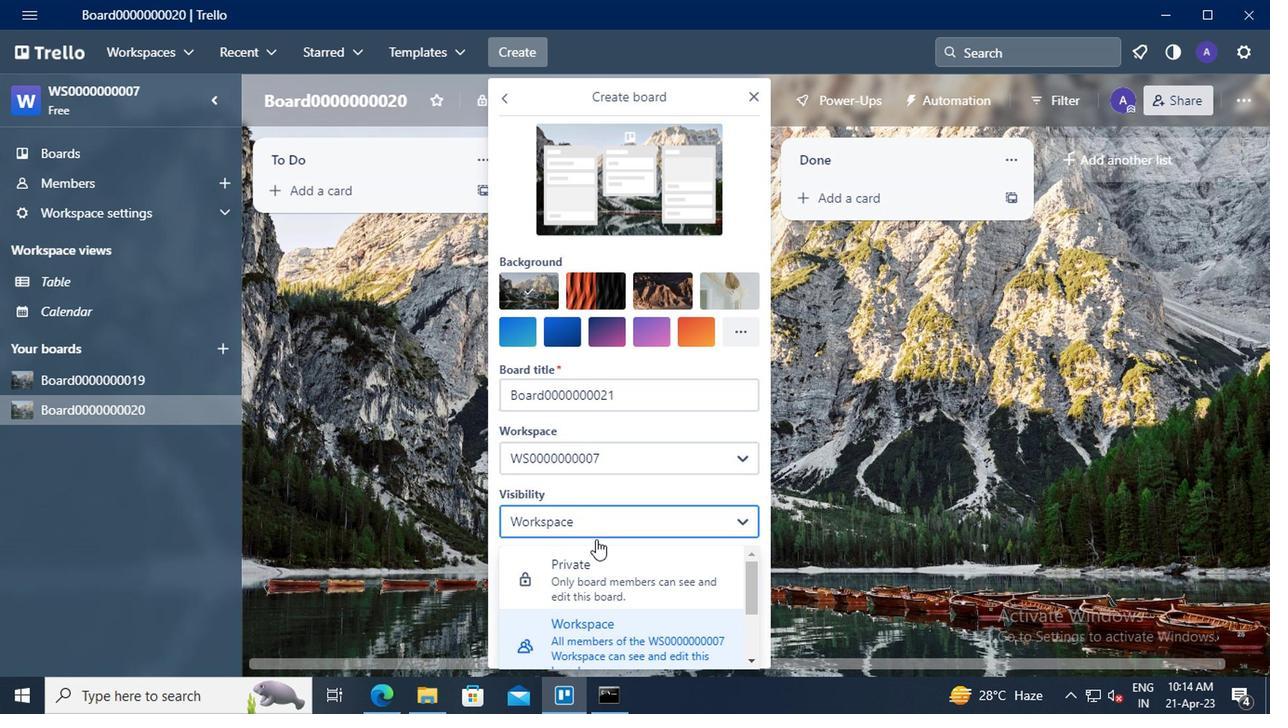 
Action: Mouse scrolled (595, 554) with delta (0, 0)
Screenshot: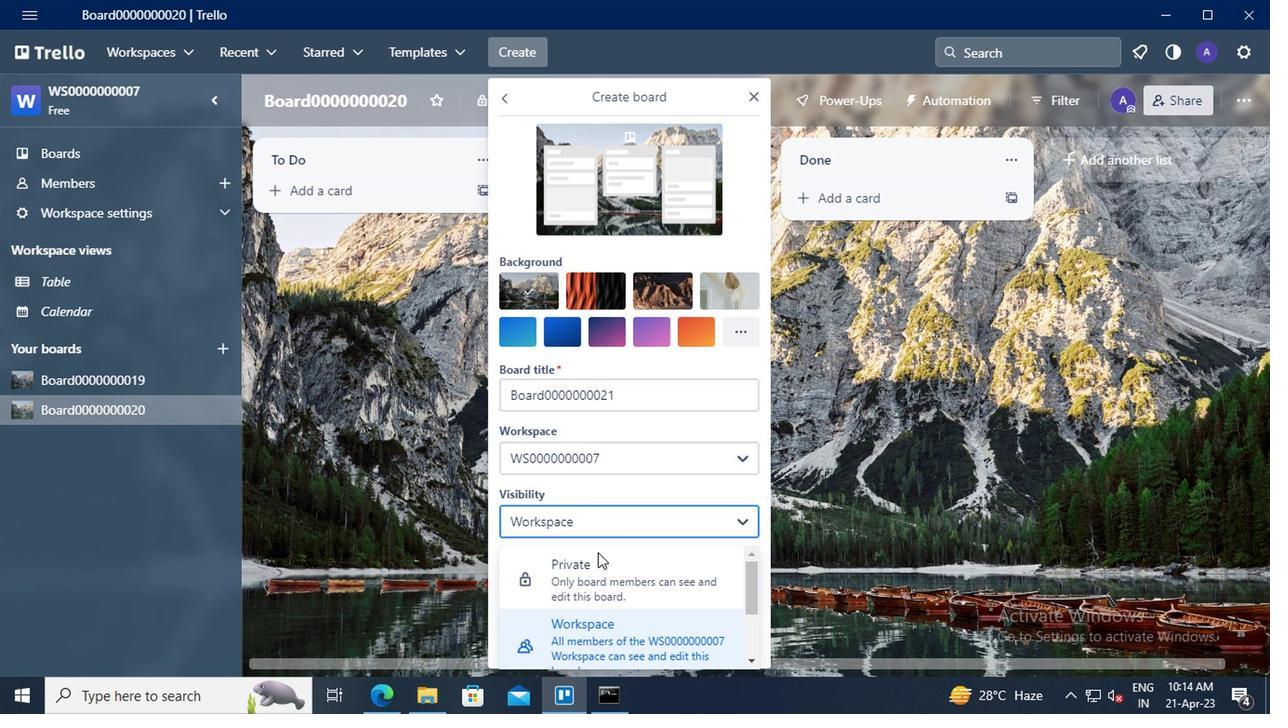 
Action: Mouse moved to (603, 614)
Screenshot: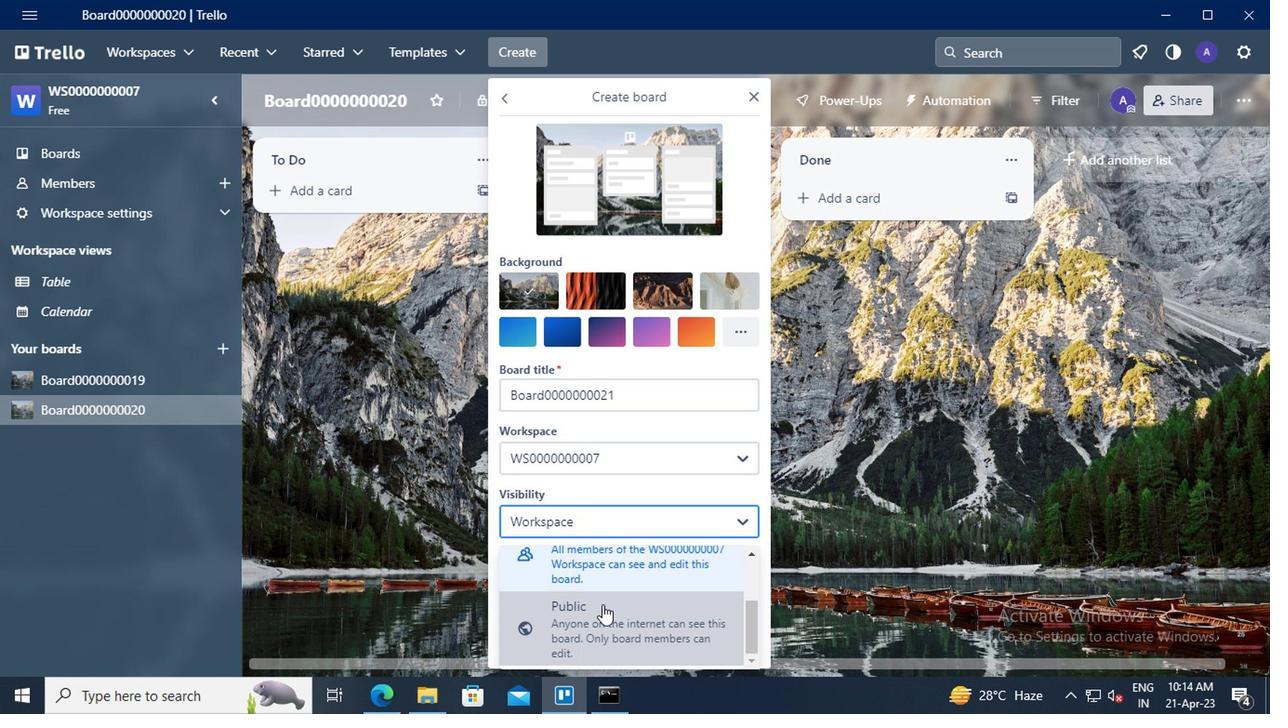 
Action: Mouse pressed left at (603, 614)
Screenshot: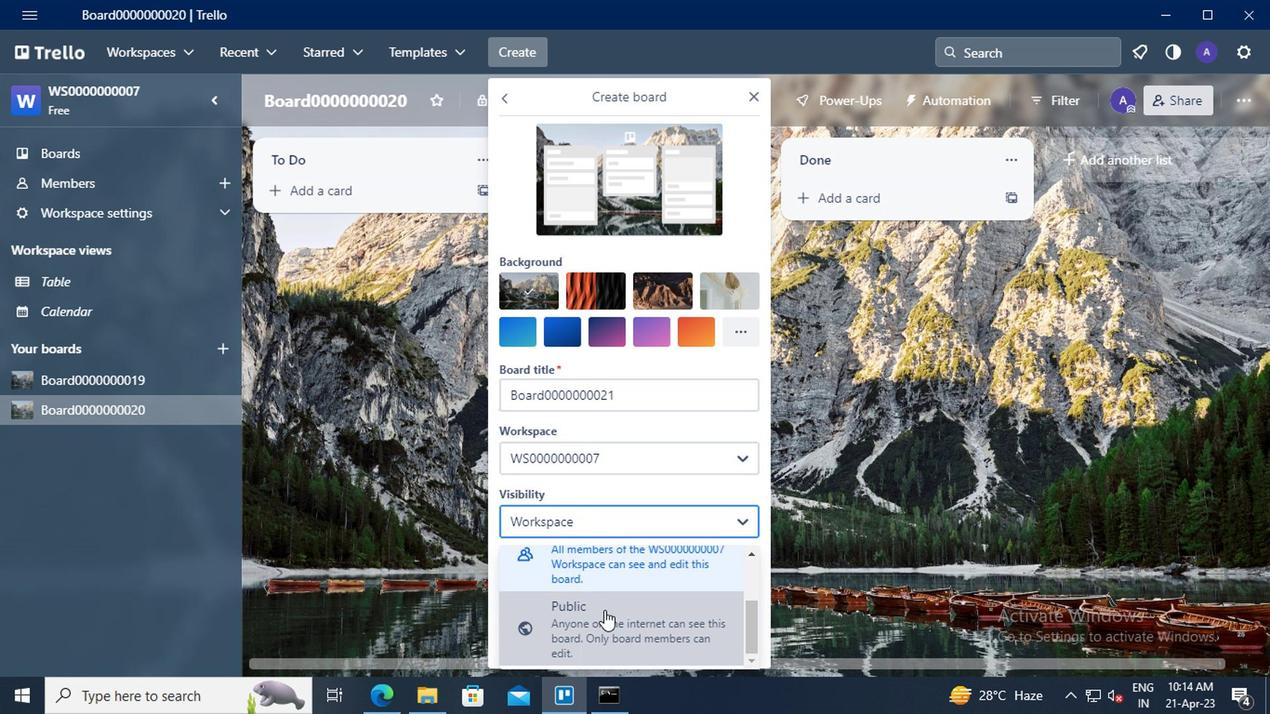 
Action: Mouse moved to (683, 456)
Screenshot: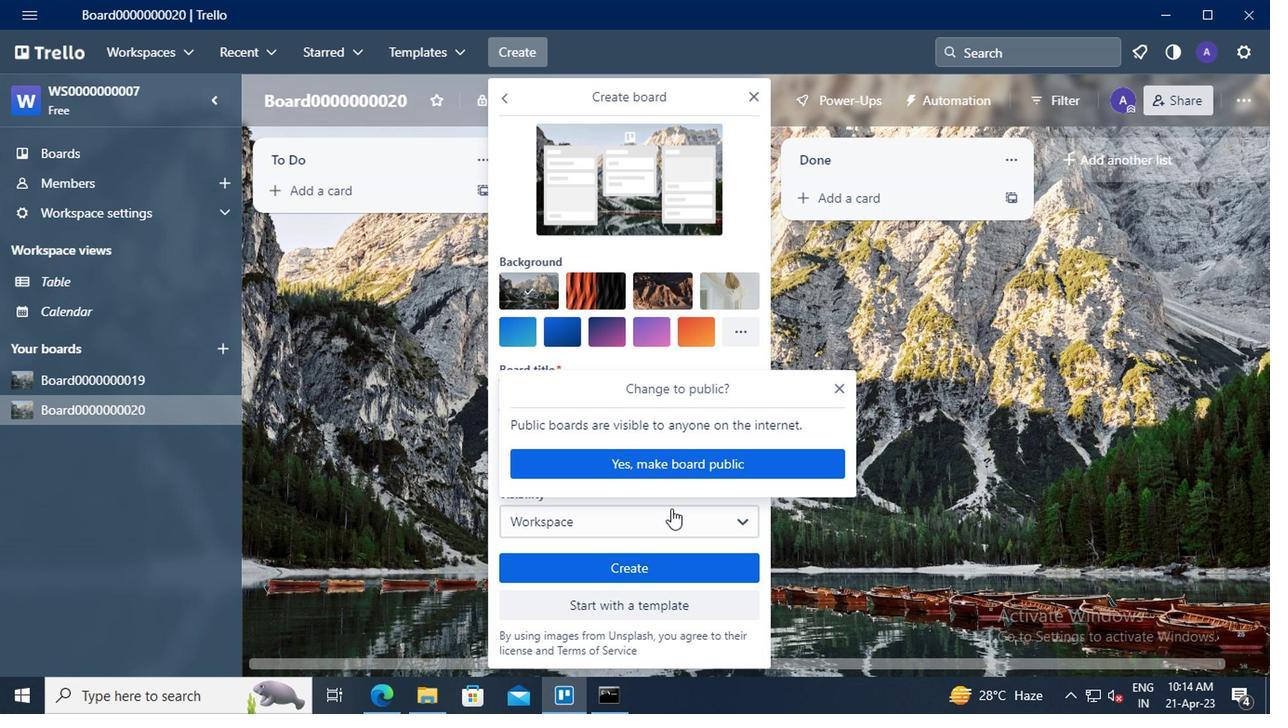 
Action: Mouse pressed left at (683, 456)
Screenshot: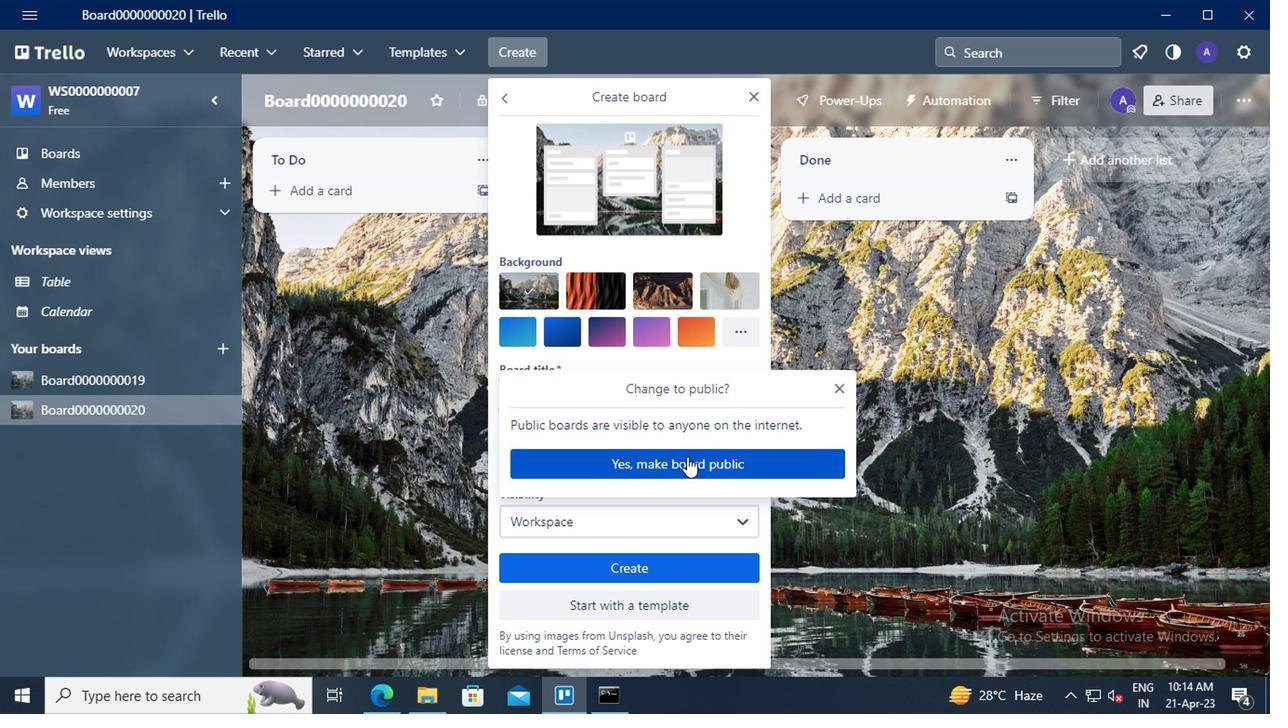 
Action: Mouse moved to (642, 563)
Screenshot: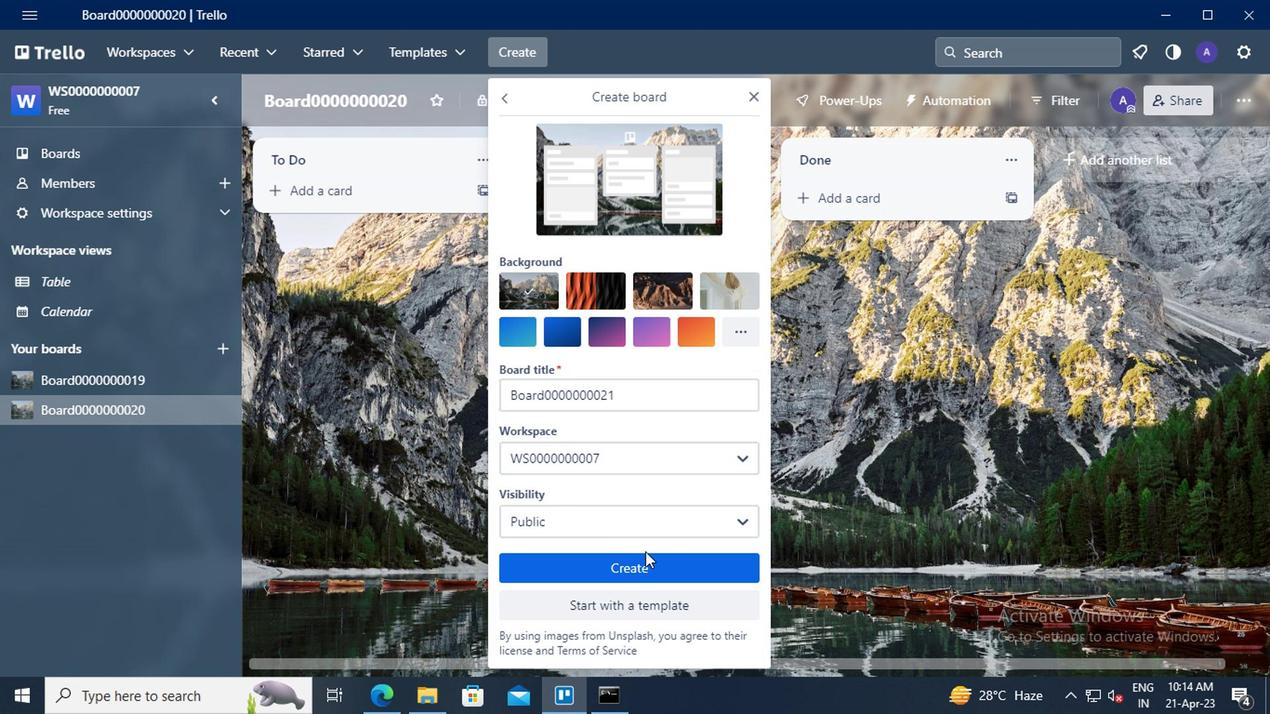 
Action: Mouse pressed left at (642, 563)
Screenshot: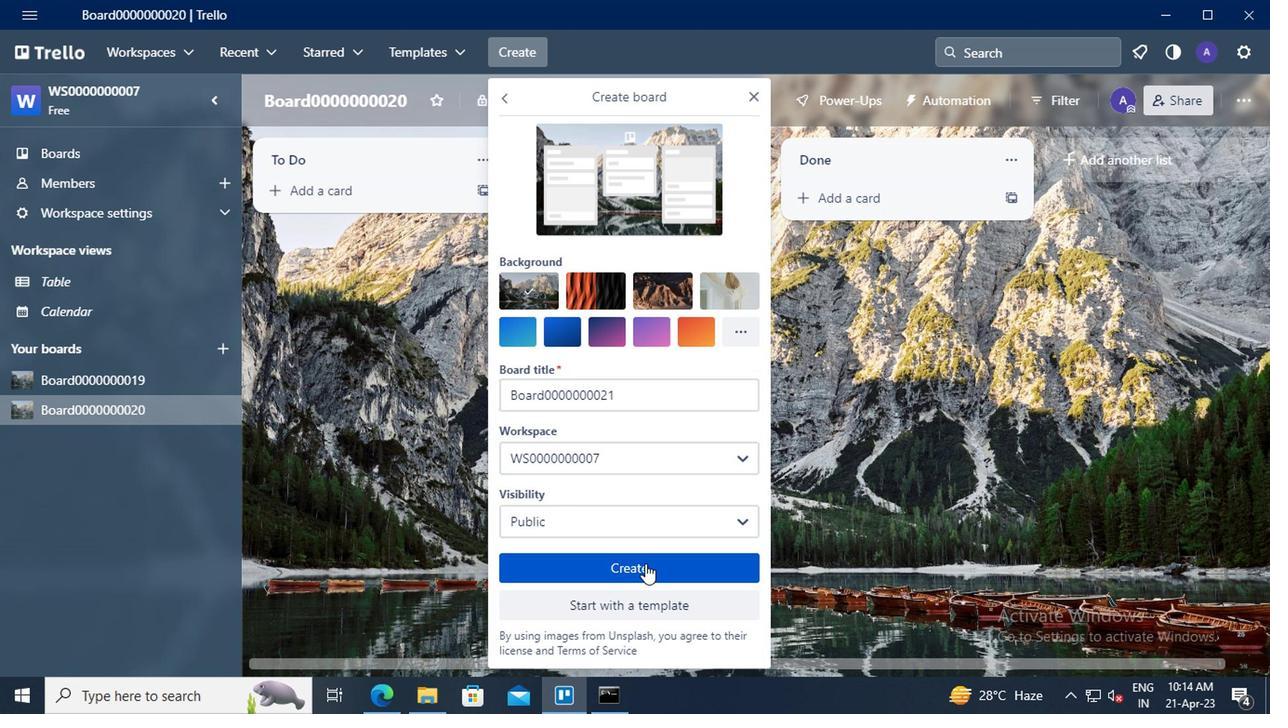 
Action: Mouse moved to (115, 381)
Screenshot: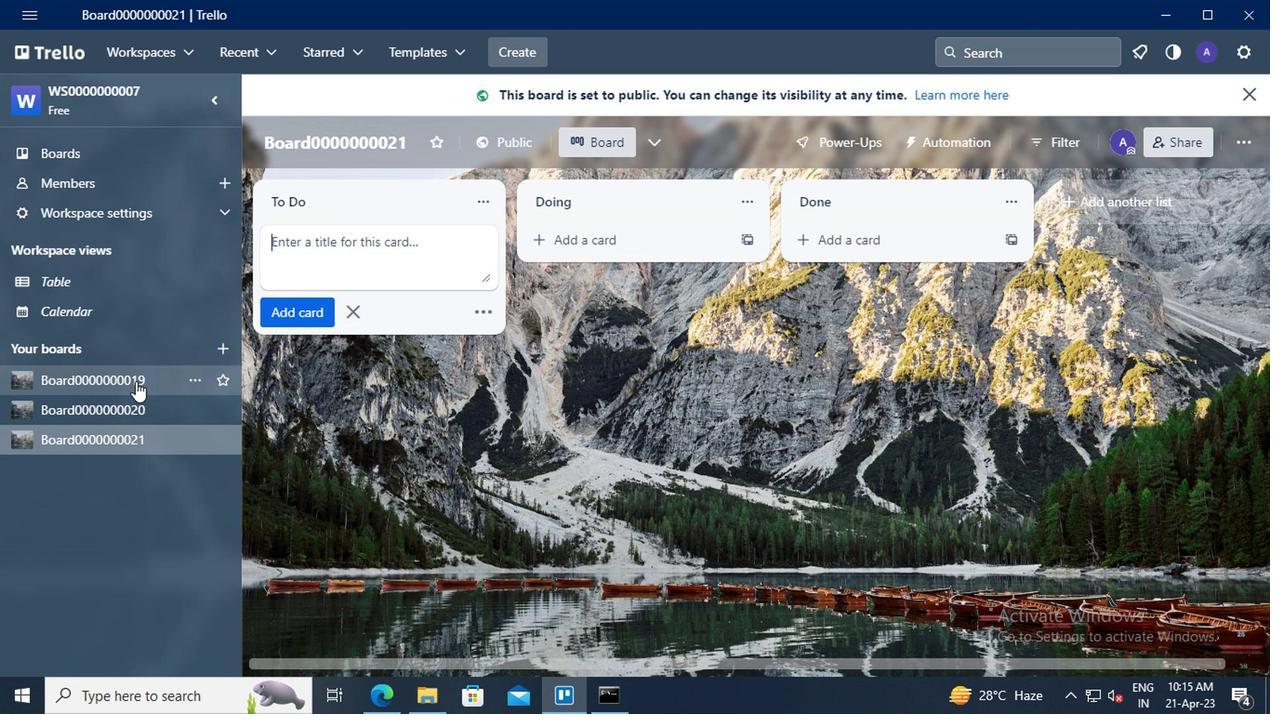 
Action: Mouse pressed left at (115, 381)
Screenshot: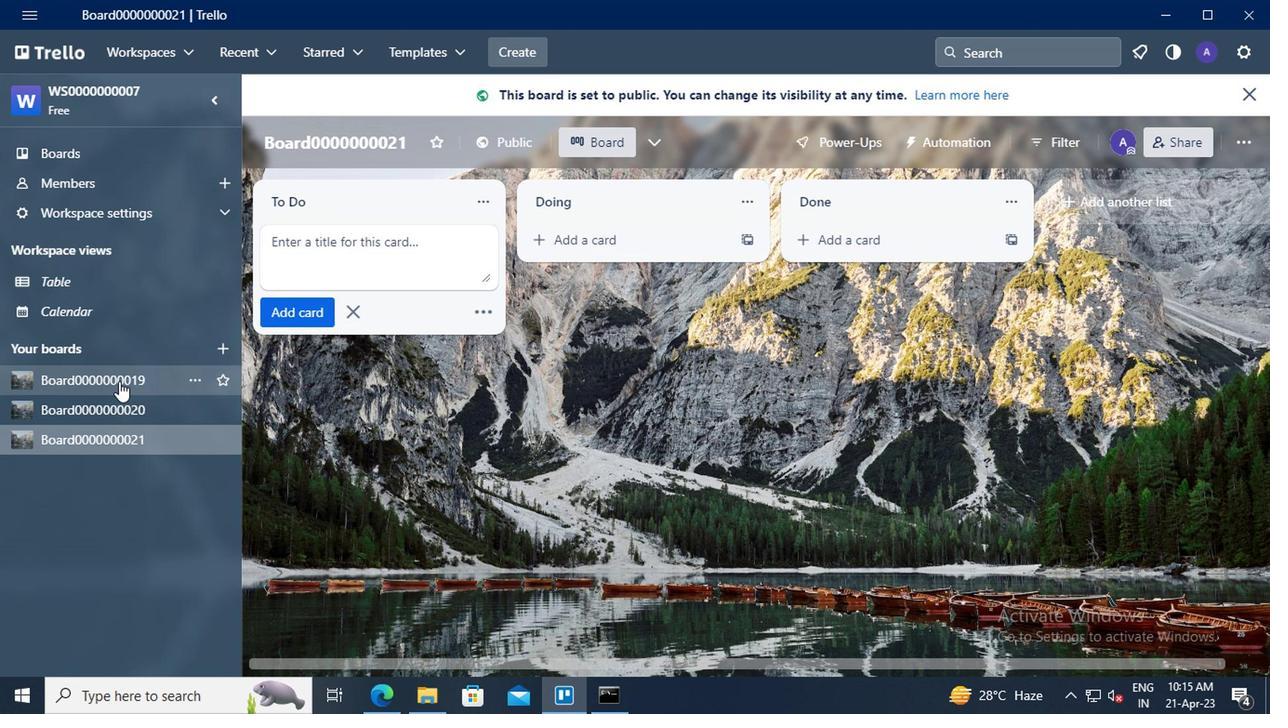 
Action: Mouse moved to (301, 165)
Screenshot: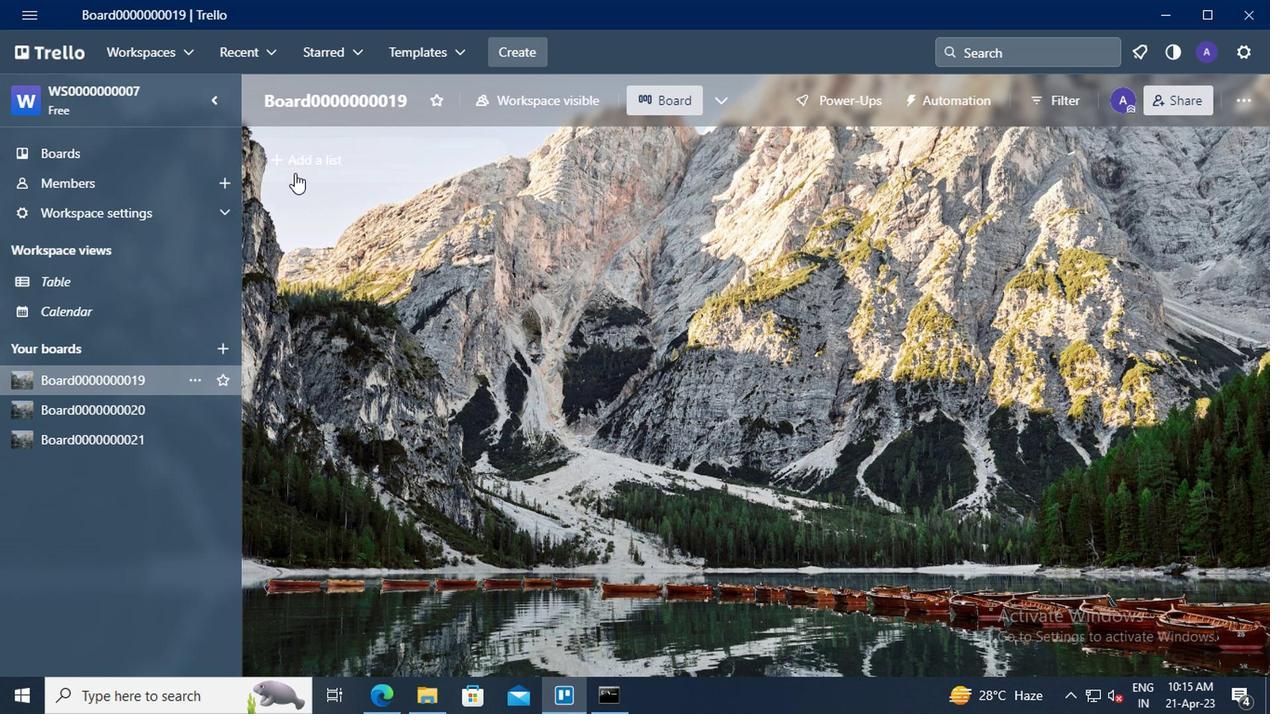 
Action: Mouse pressed left at (301, 165)
Screenshot: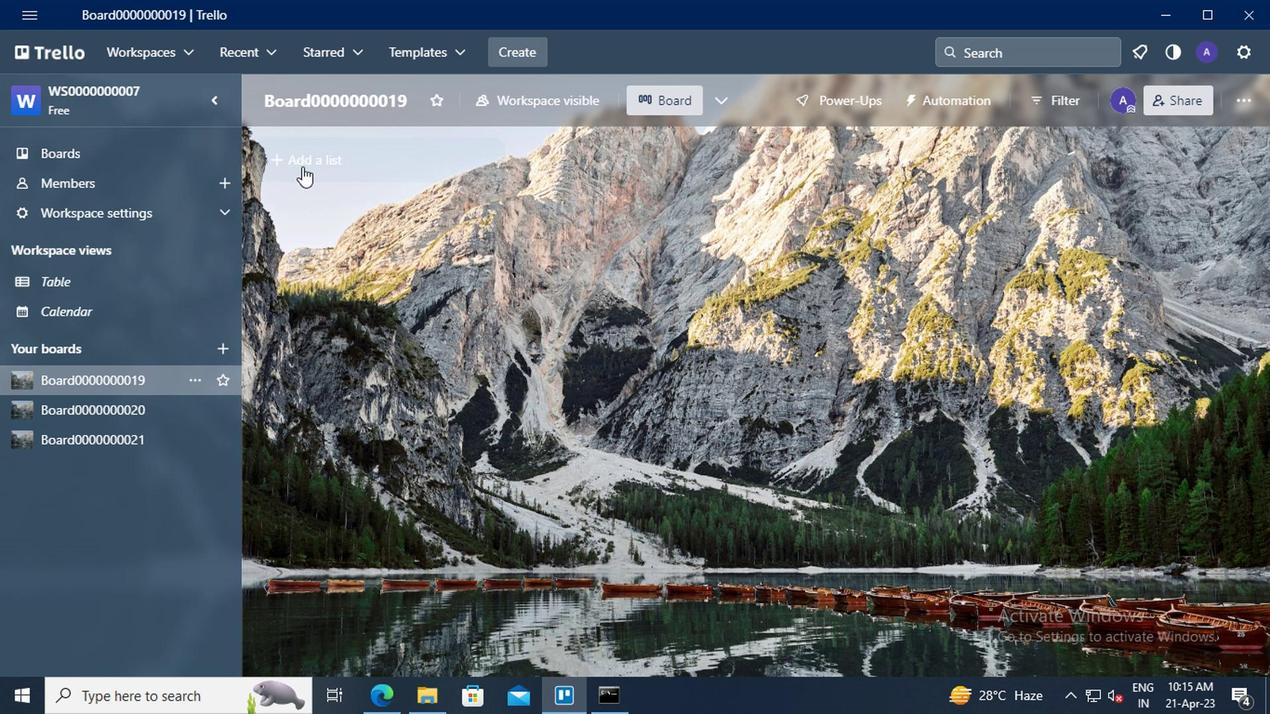 
Action: Key pressed <Key.shift>TO<Key.space><Key.shift>DO<Key.enter>
Screenshot: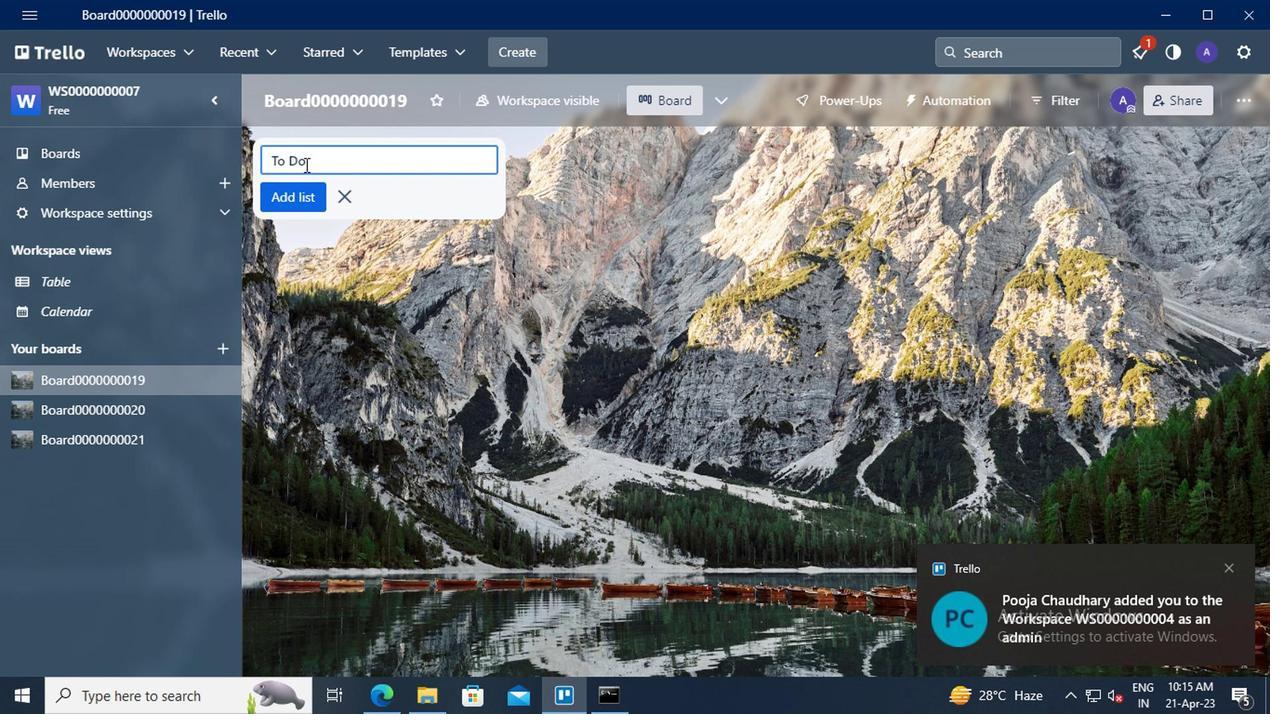 
Action: Mouse moved to (312, 197)
Screenshot: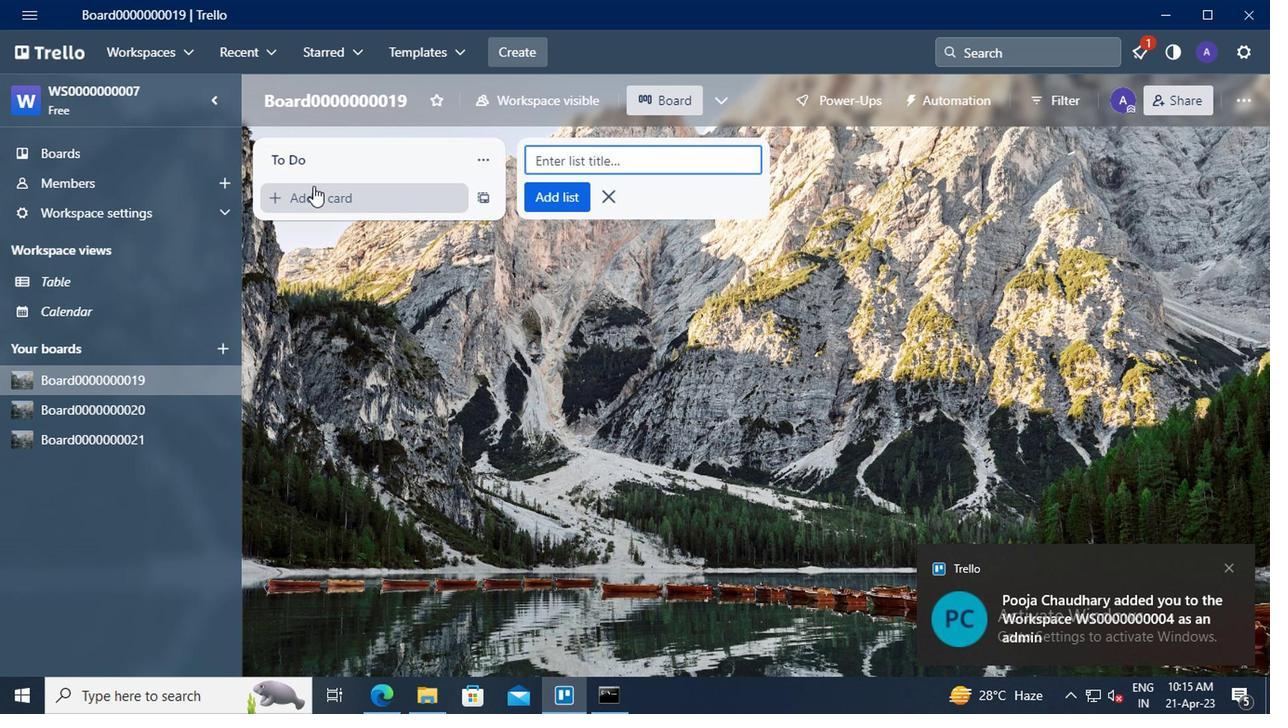 
Action: Mouse pressed left at (312, 197)
Screenshot: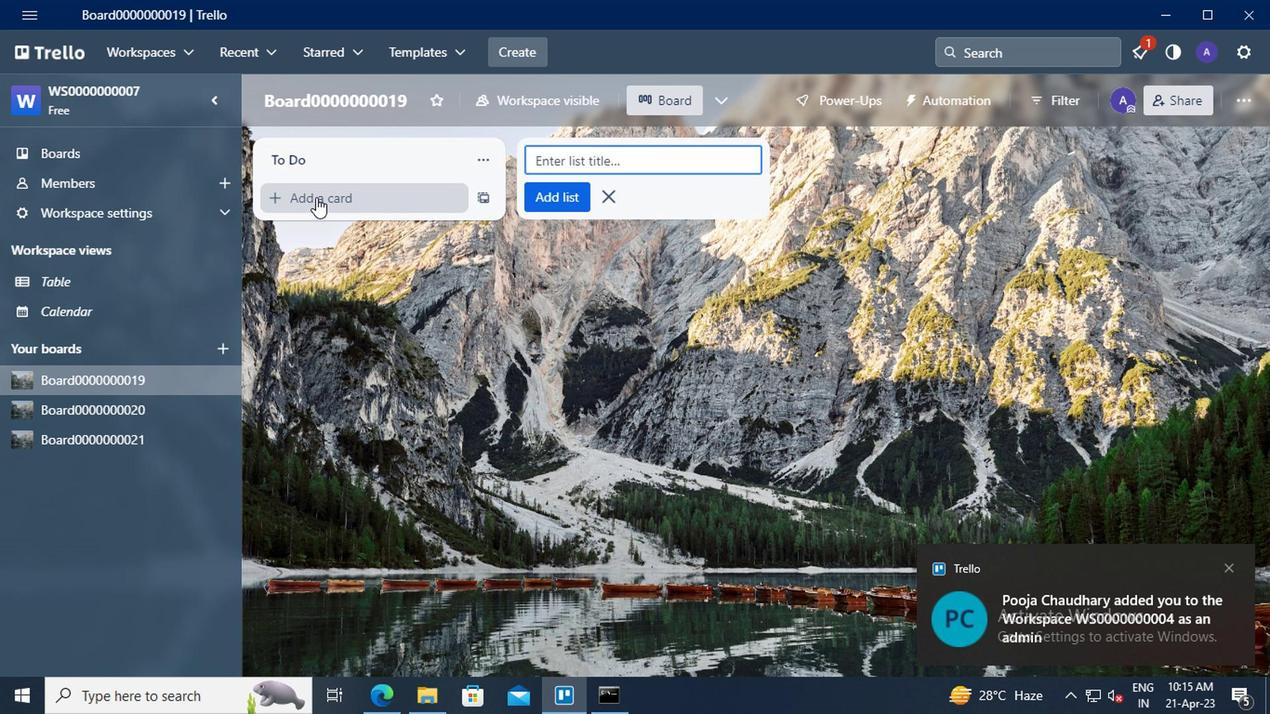 
Action: Mouse moved to (307, 201)
Screenshot: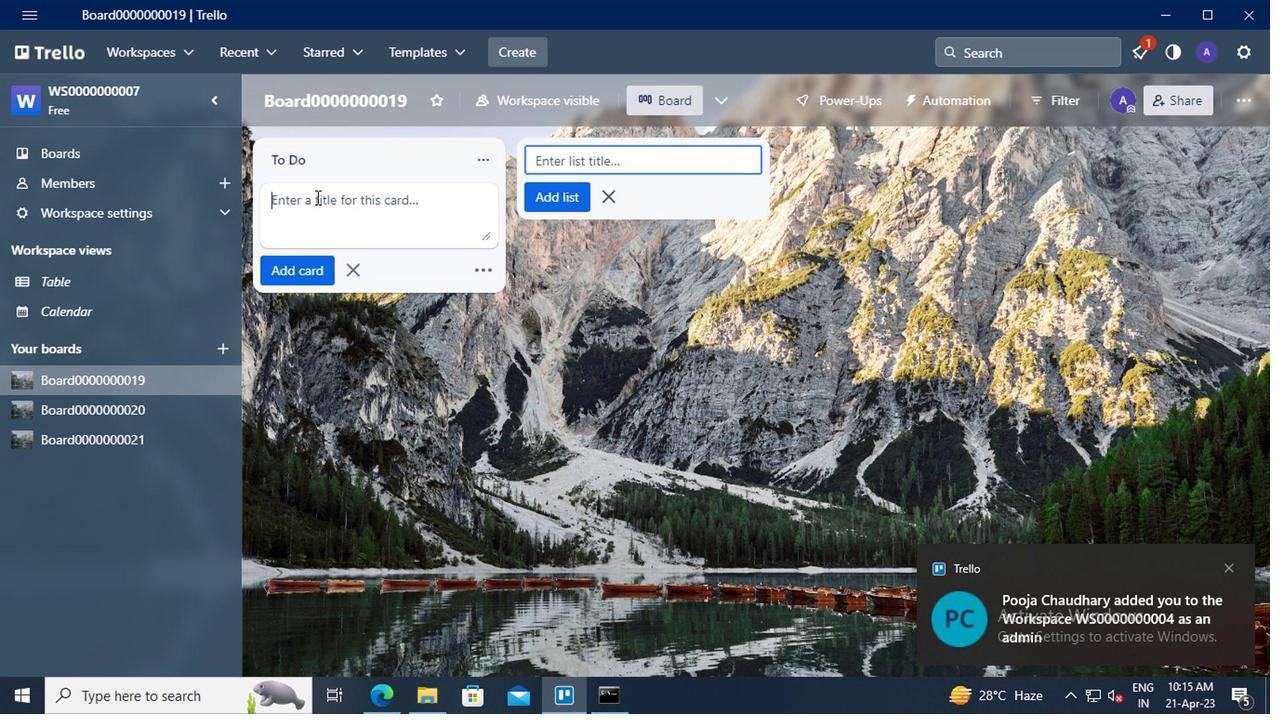 
Action: Mouse pressed left at (307, 201)
Screenshot: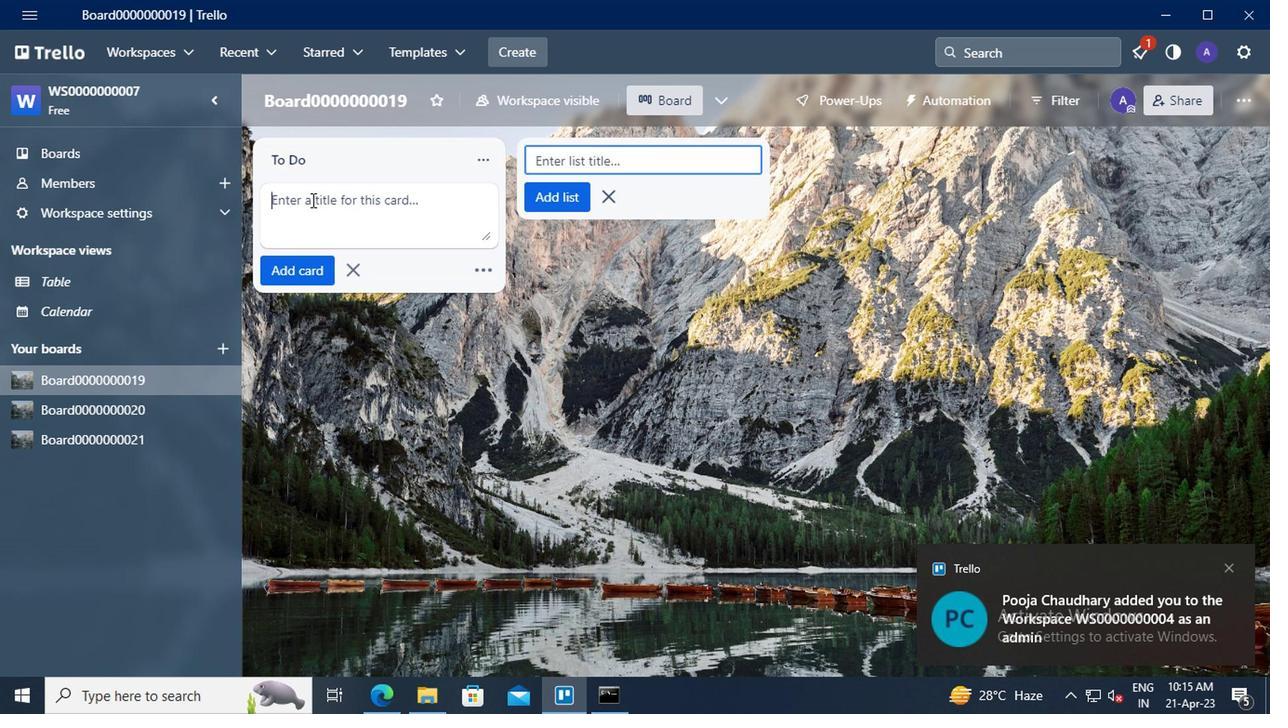 
Action: Key pressed <Key.shift>CARD0000000073
Screenshot: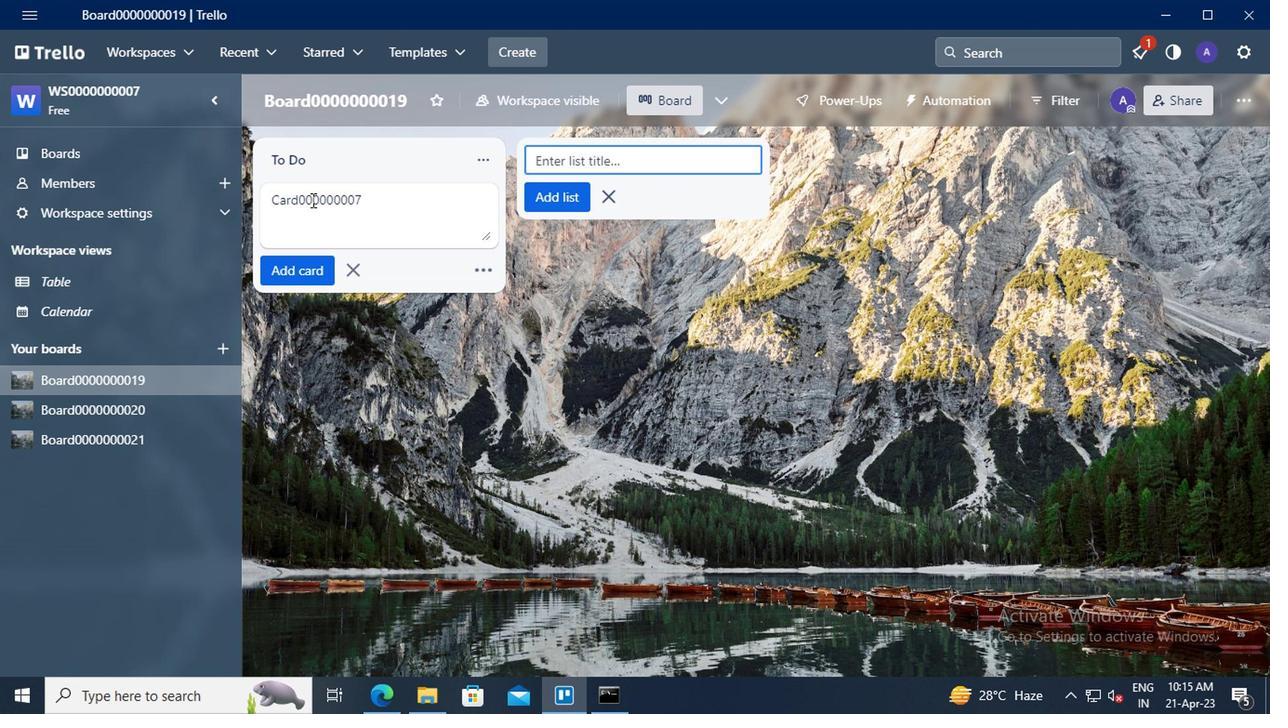 
Action: Mouse moved to (311, 263)
Screenshot: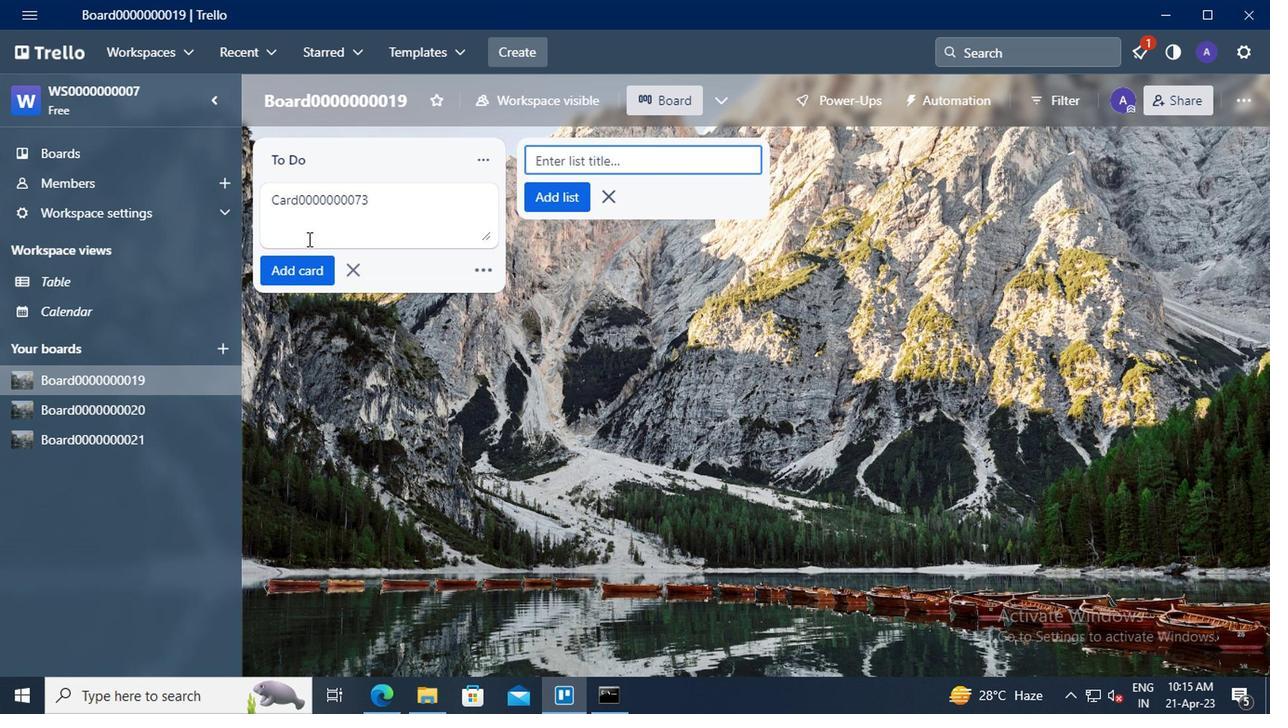 
Action: Mouse pressed left at (311, 263)
Screenshot: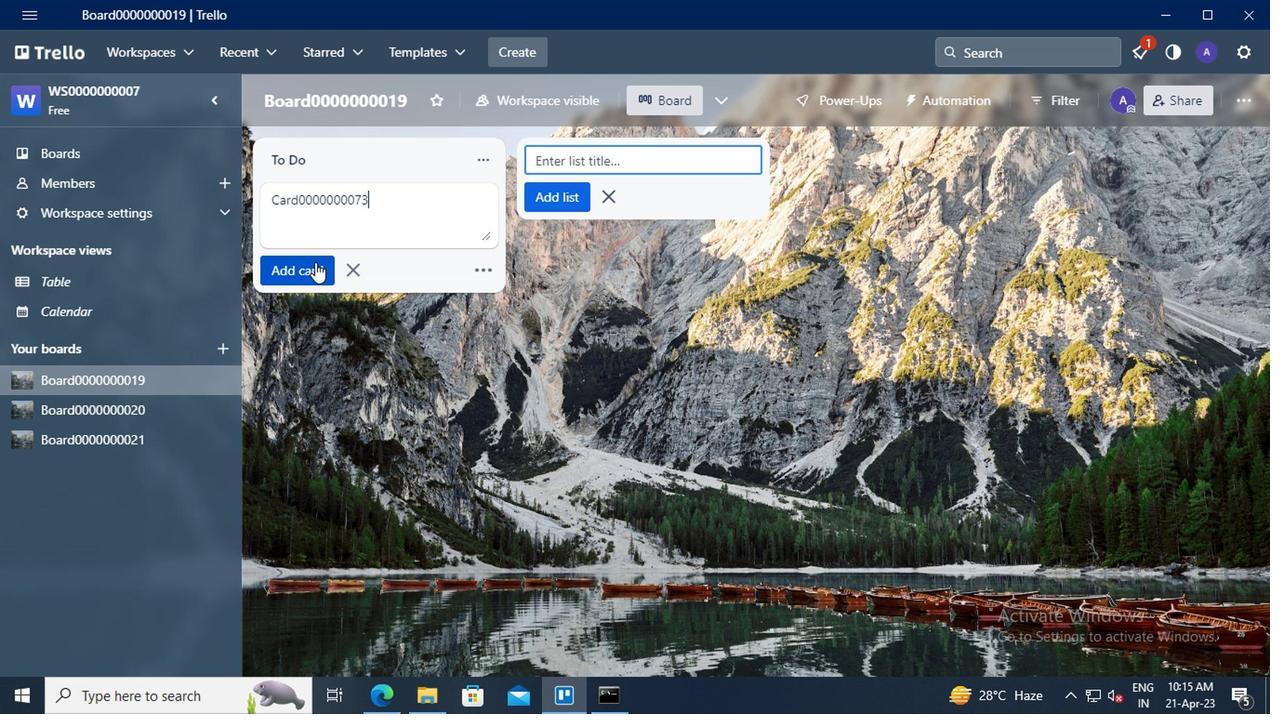 
Action: Mouse moved to (301, 242)
Screenshot: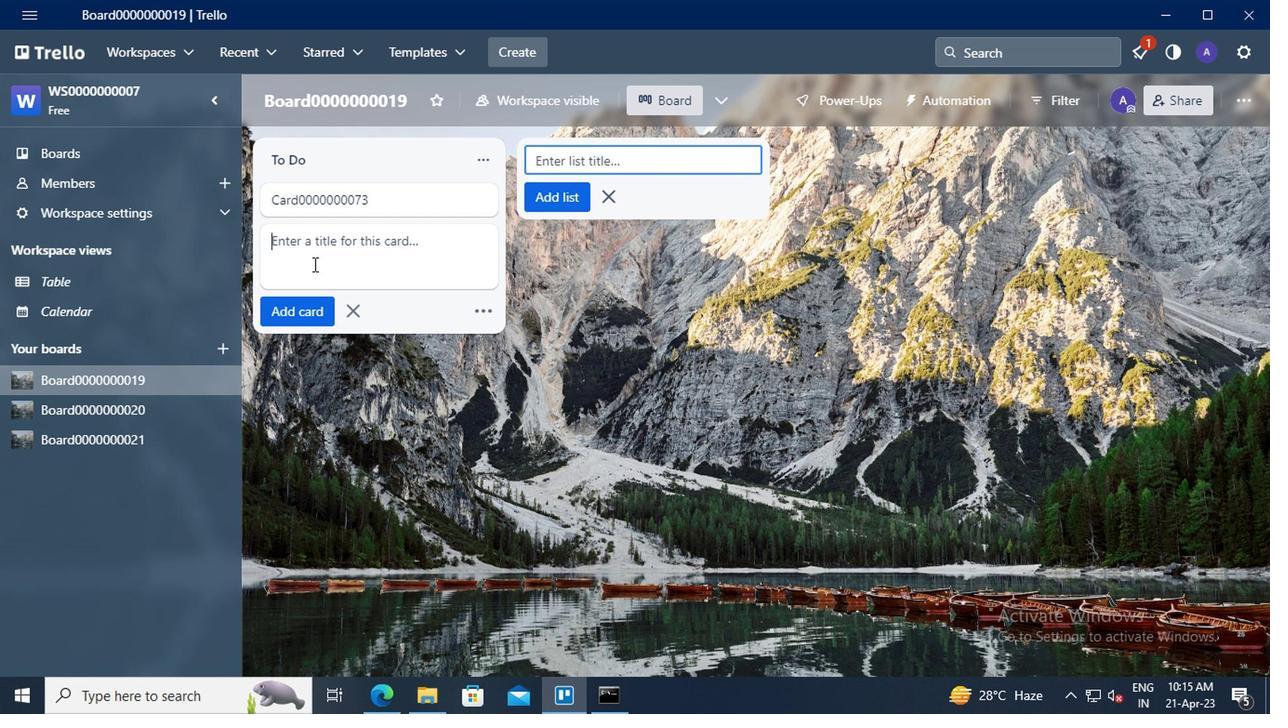 
Action: Mouse pressed left at (301, 242)
Screenshot: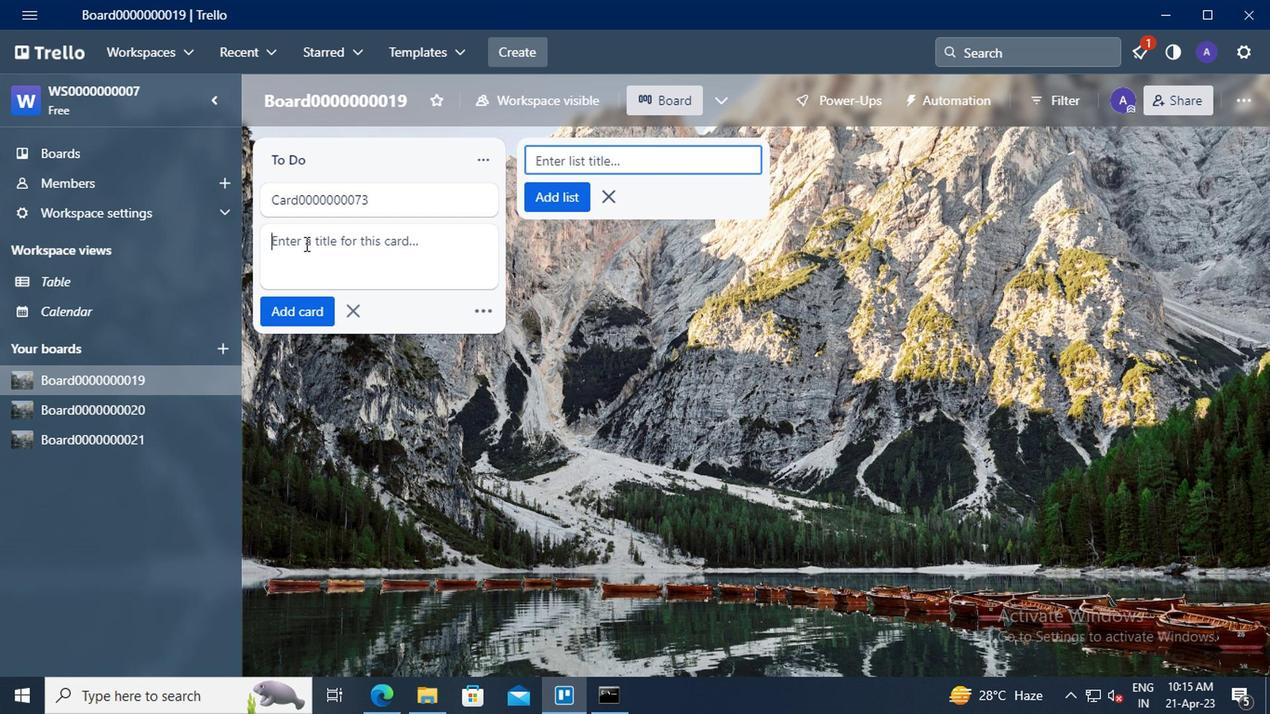 
Action: Key pressed <Key.shift>CARD0000000074
Screenshot: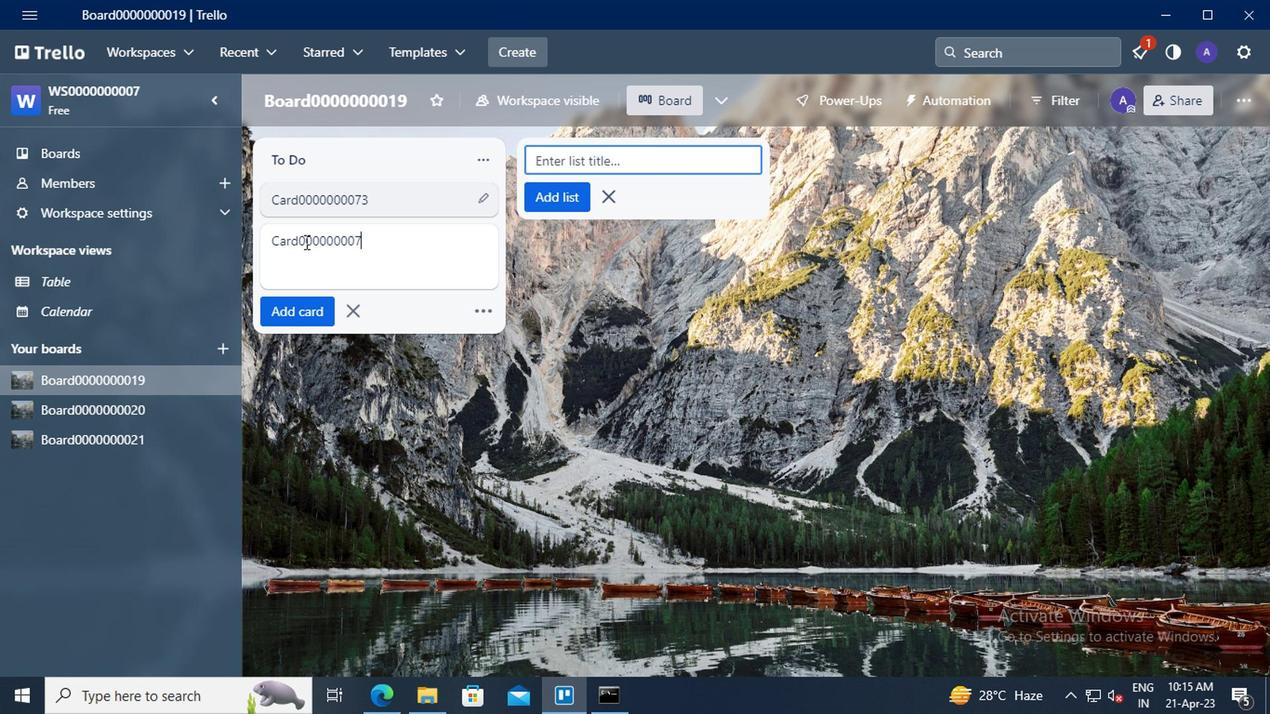 
Action: Mouse moved to (296, 307)
Screenshot: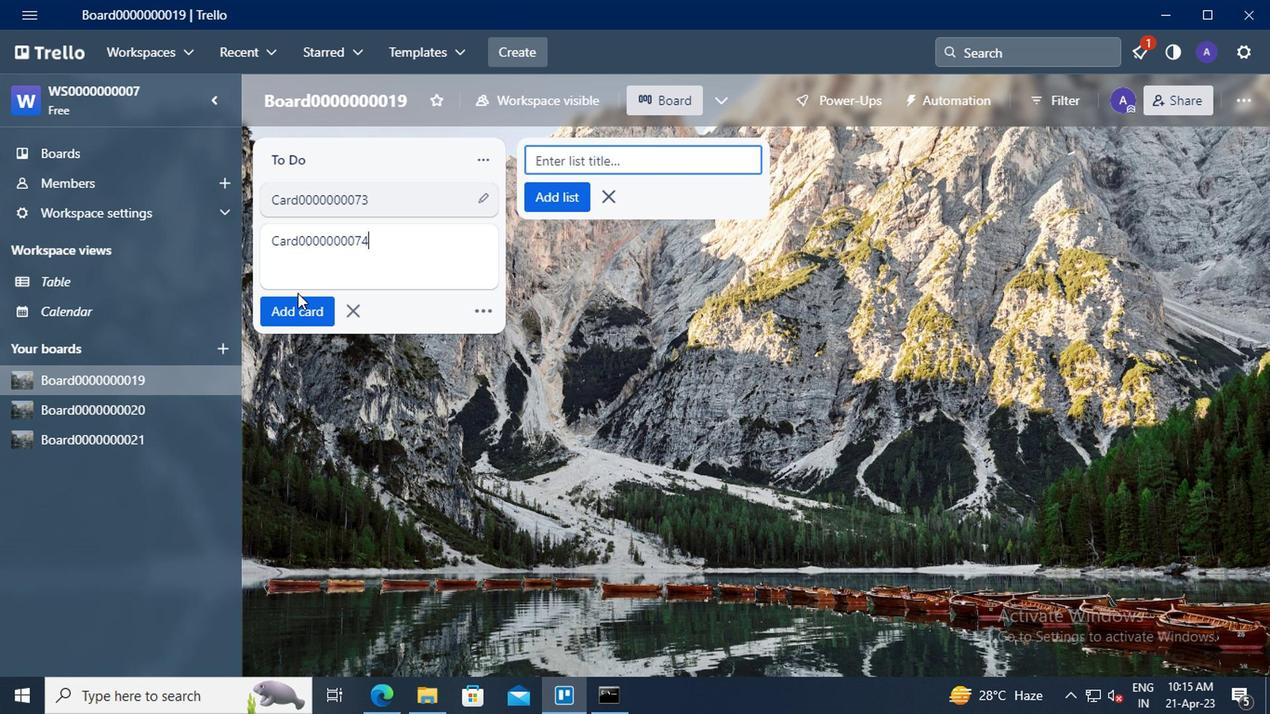 
Action: Mouse pressed left at (296, 307)
Screenshot: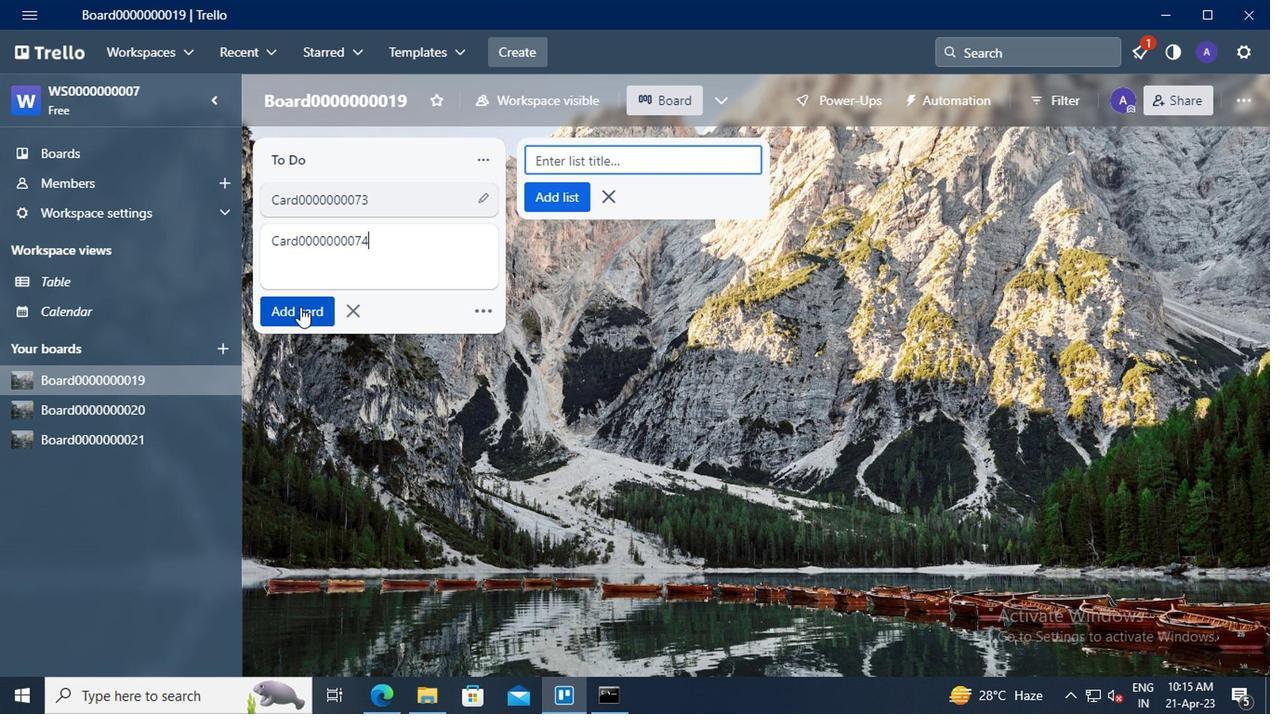 
